 Task: Open Card Event Setup in Board Legal Compliance to Workspace Digital Marketing and add a team member Softage.1@softage.net, a label Red, a checklist Sleep, an attachment from your onedrive, a color Red and finally, add a card description 'Develop and launch new customer referral program' and a comment 'Let us approach this task with a focus on quality over quantity, ensuring that we deliver a high-quality outcome.'. Add a start date 'Jan 01, 1900' with a due date 'Jan 08, 1900'
Action: Mouse moved to (210, 154)
Screenshot: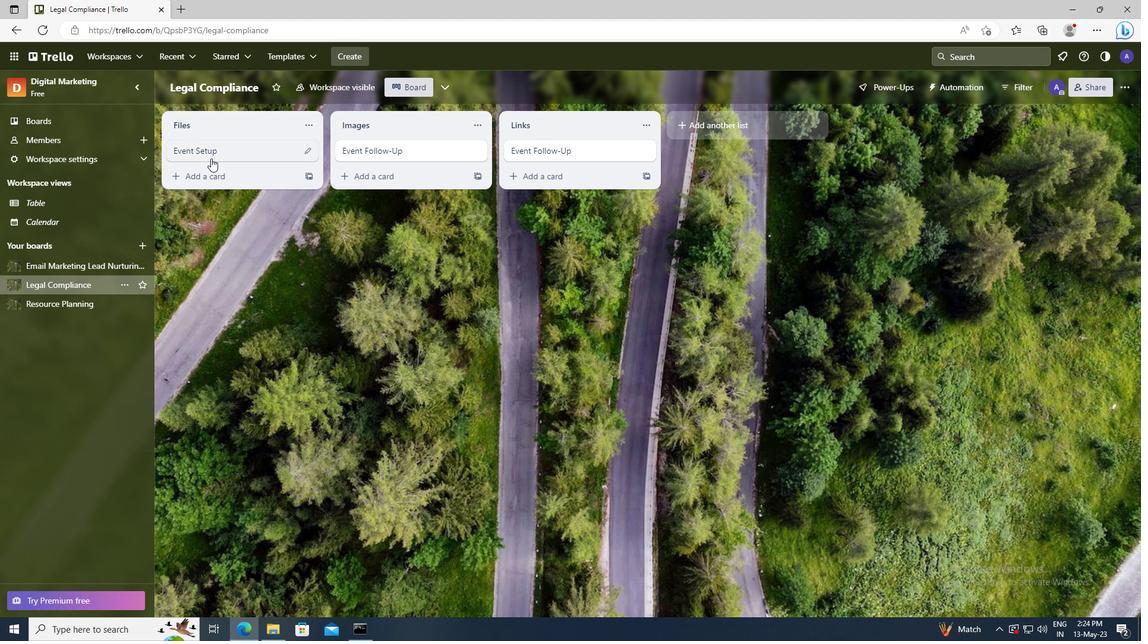 
Action: Mouse pressed left at (210, 154)
Screenshot: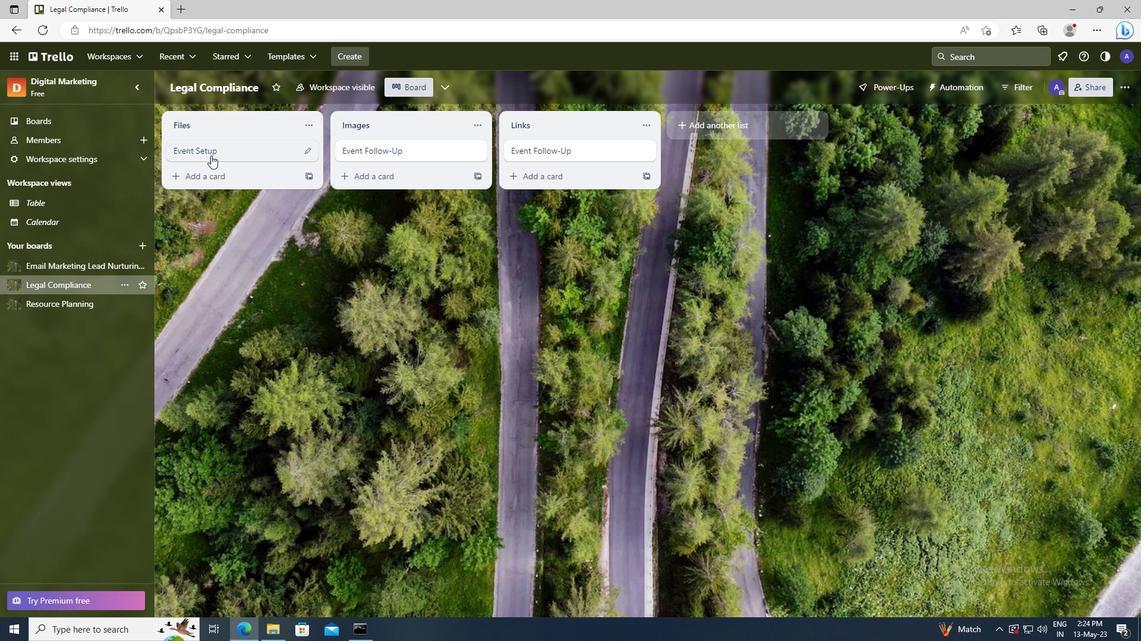 
Action: Mouse moved to (704, 151)
Screenshot: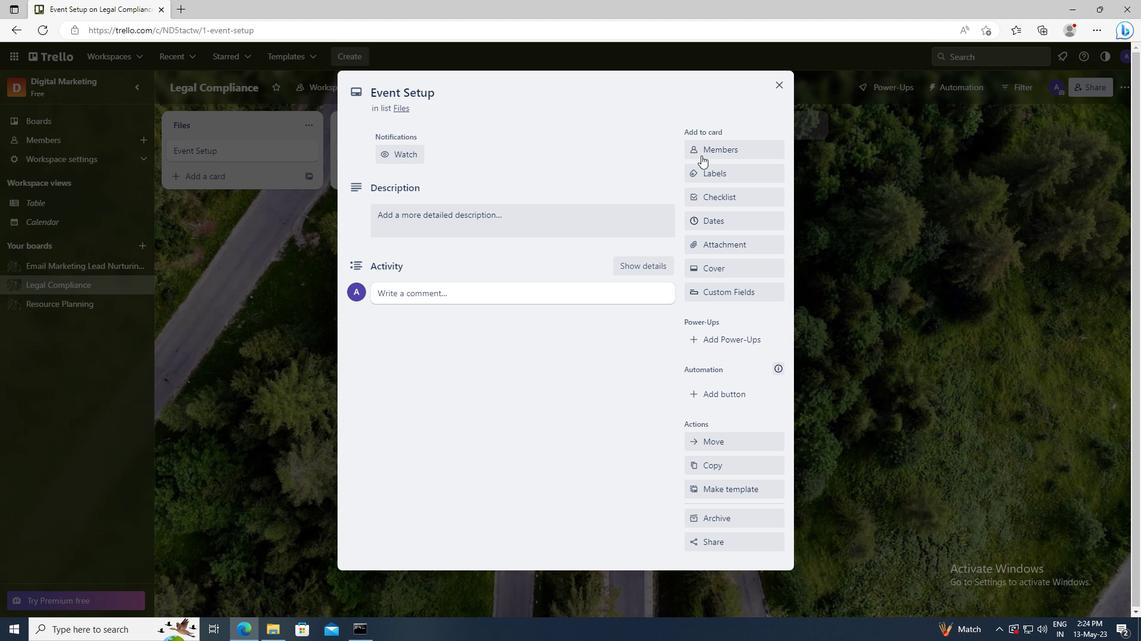 
Action: Mouse pressed left at (704, 151)
Screenshot: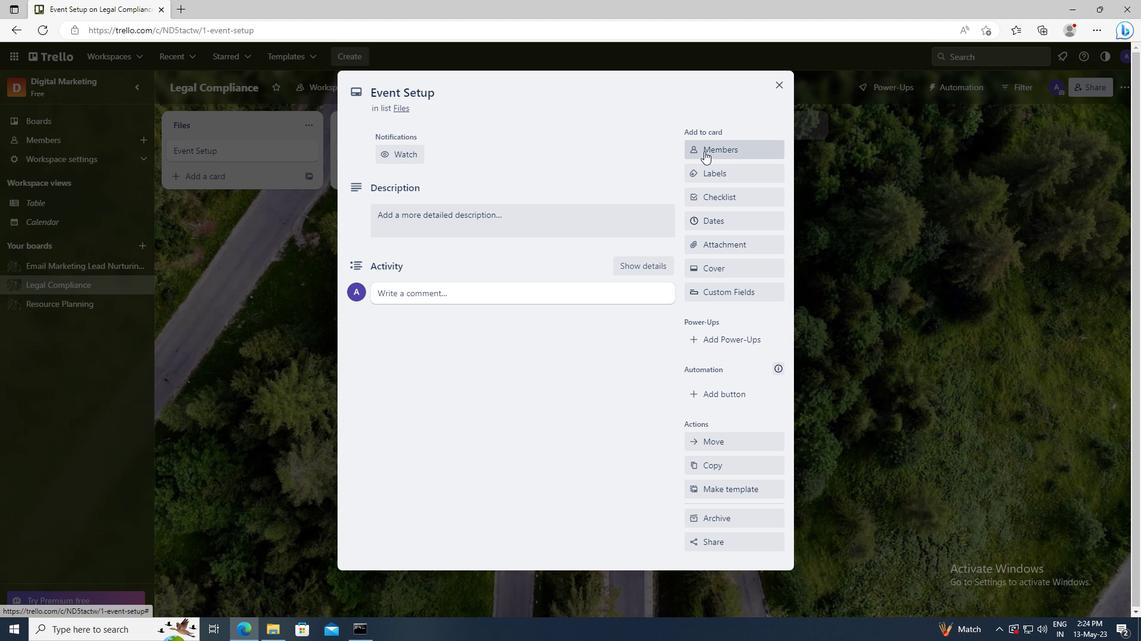 
Action: Mouse moved to (711, 202)
Screenshot: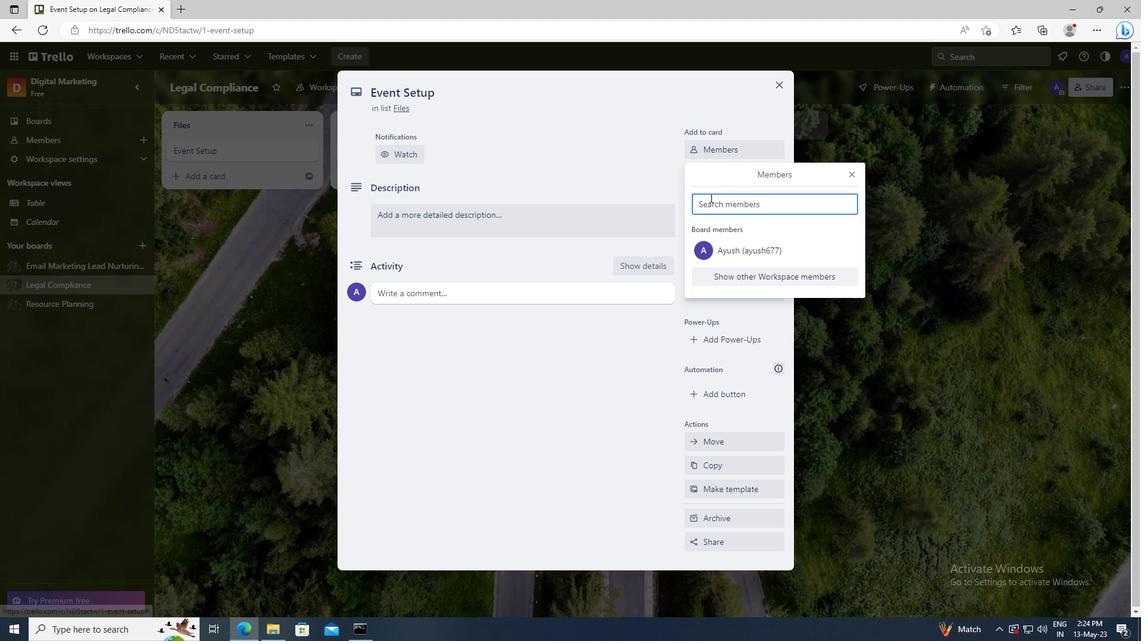 
Action: Mouse pressed left at (711, 202)
Screenshot: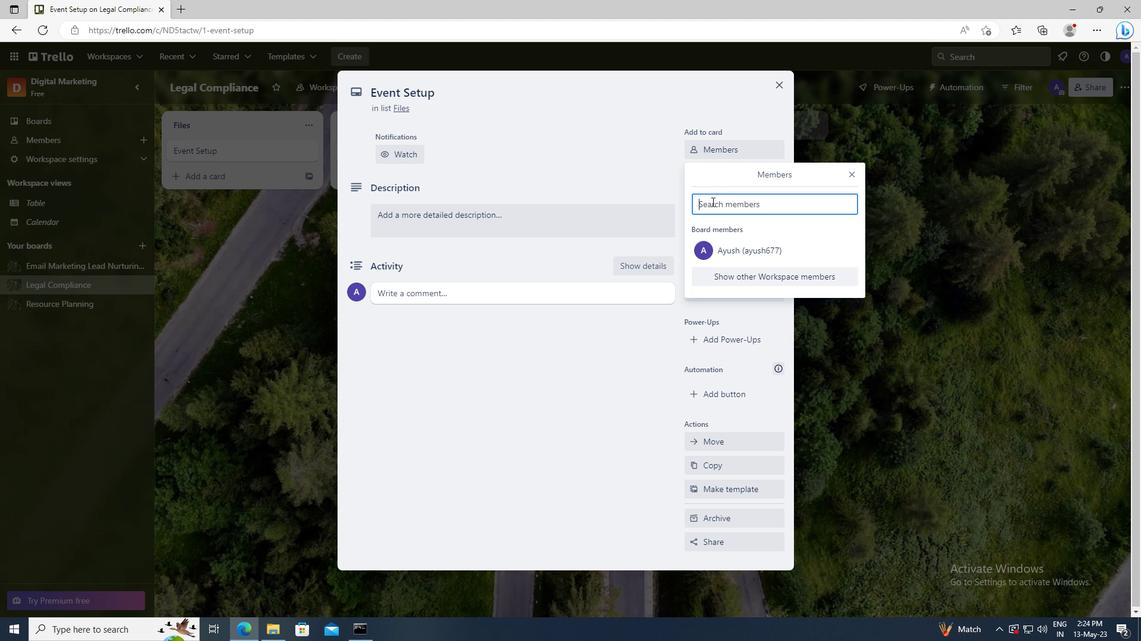 
Action: Key pressed <Key.shift>SOFTAGE.1
Screenshot: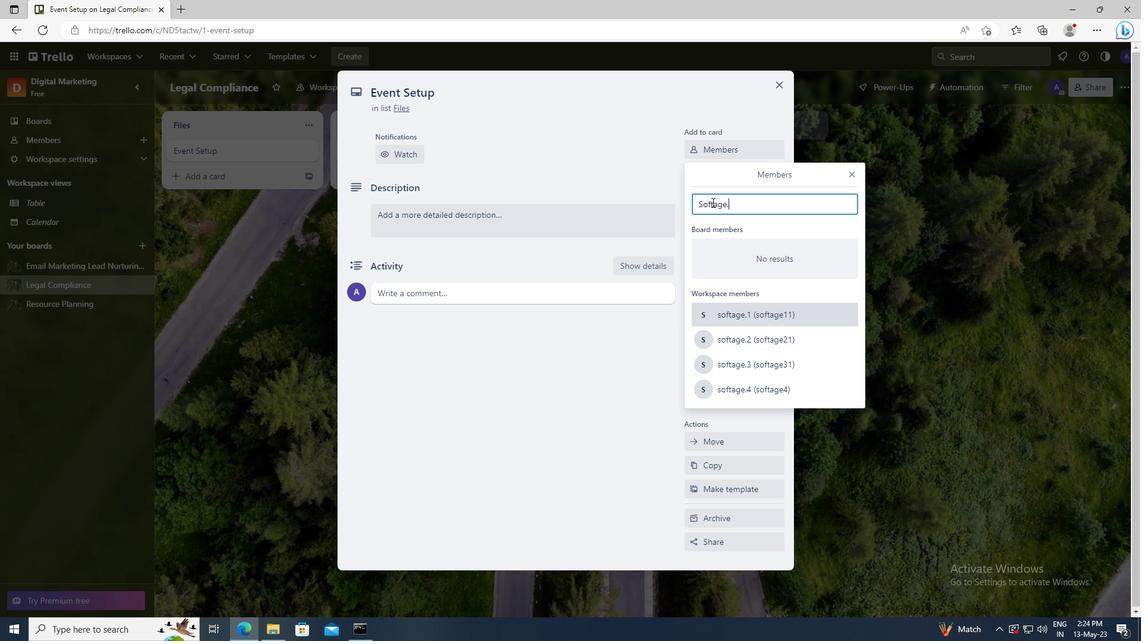 
Action: Mouse moved to (725, 309)
Screenshot: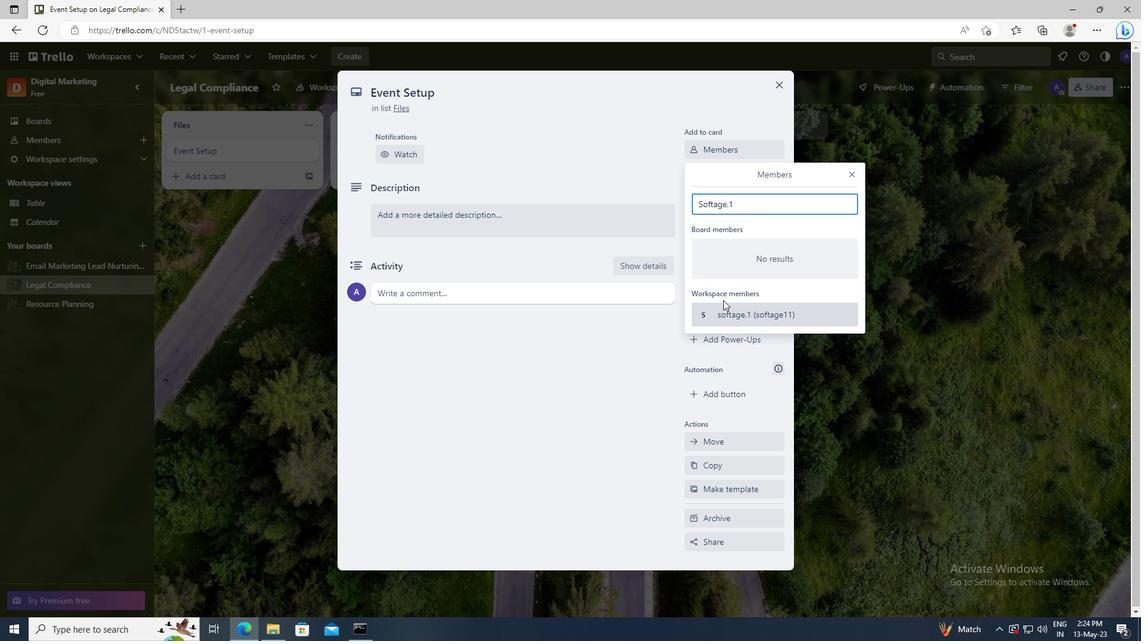 
Action: Mouse pressed left at (725, 309)
Screenshot: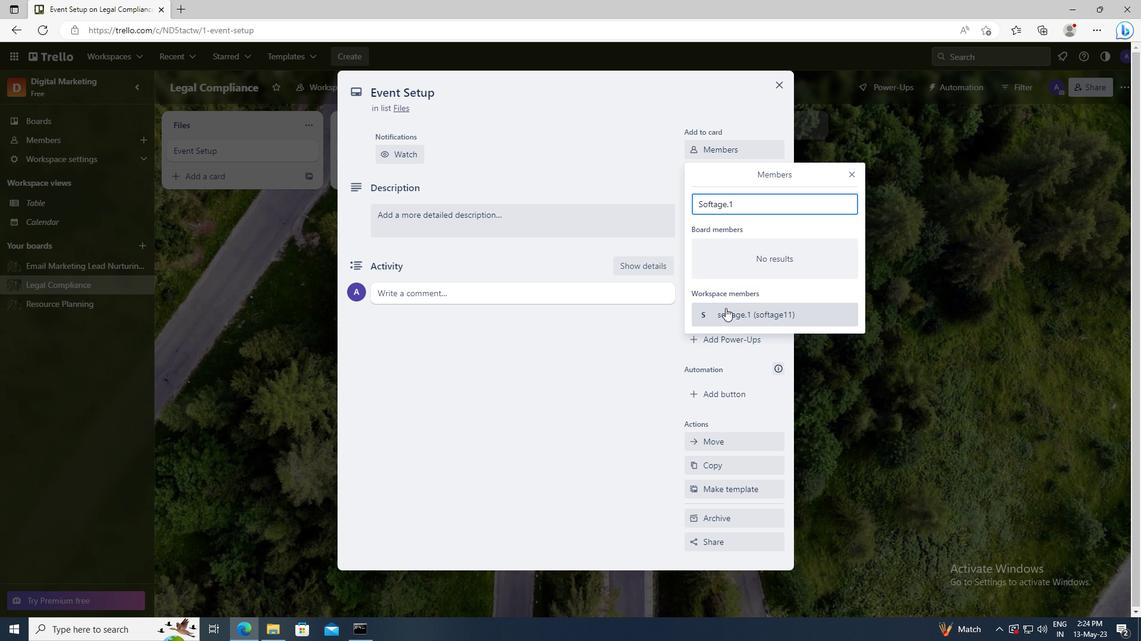 
Action: Mouse moved to (849, 175)
Screenshot: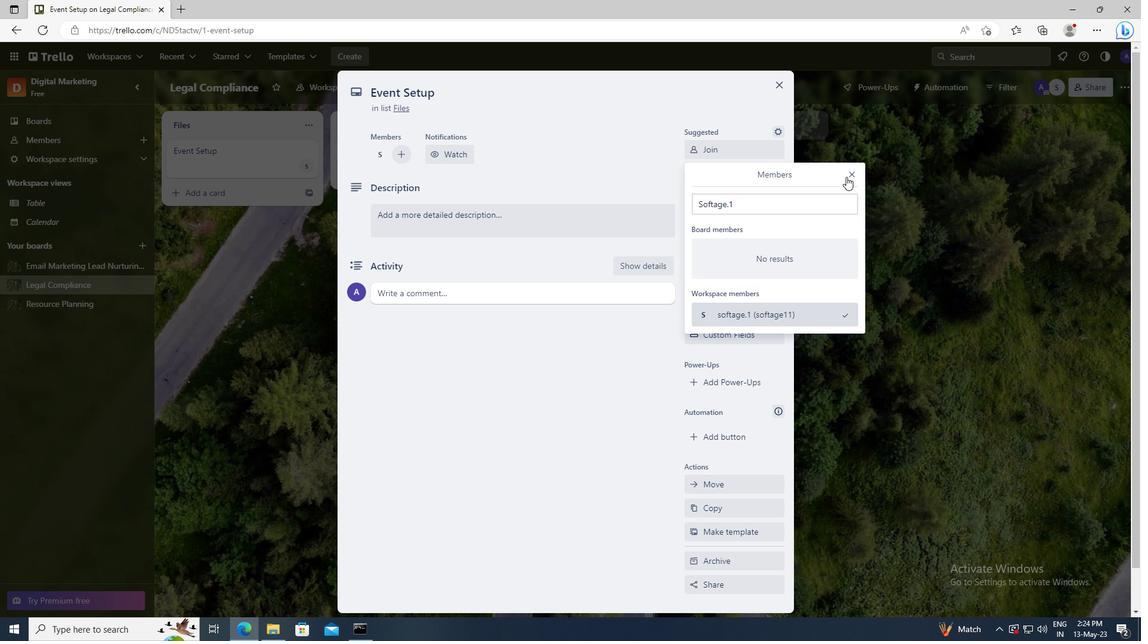
Action: Mouse pressed left at (849, 175)
Screenshot: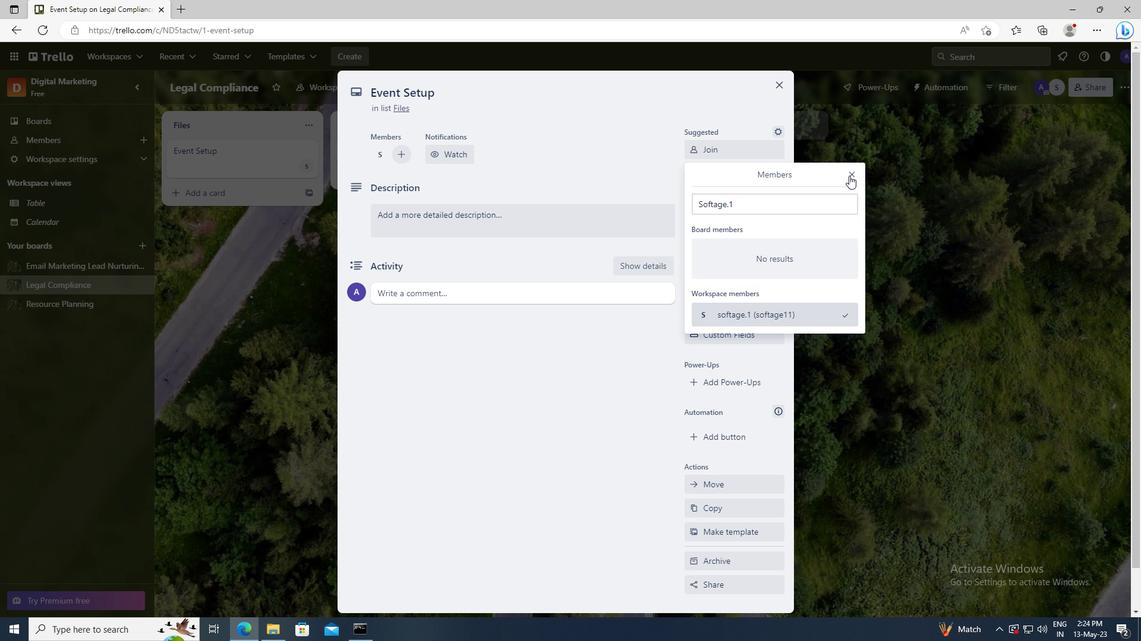 
Action: Mouse moved to (725, 216)
Screenshot: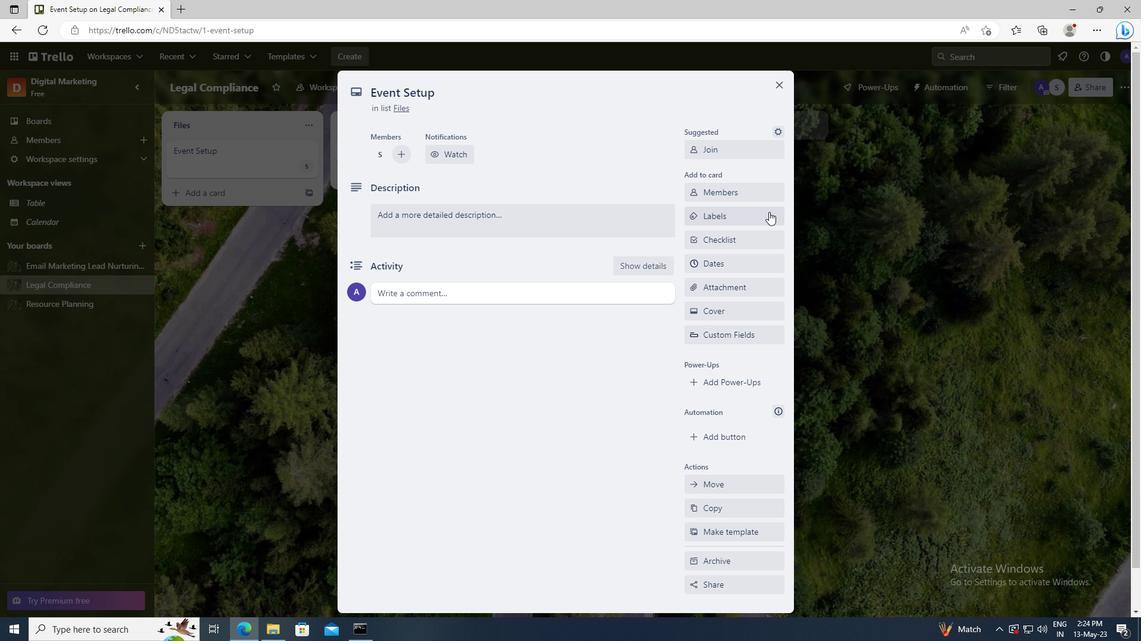
Action: Mouse pressed left at (725, 216)
Screenshot: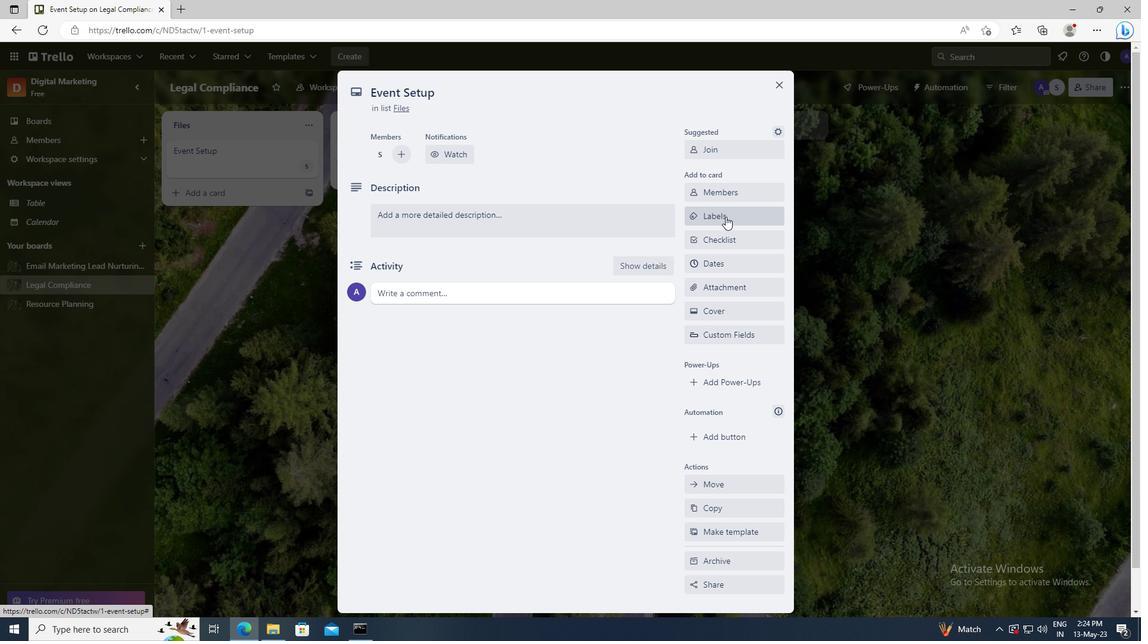 
Action: Mouse moved to (776, 445)
Screenshot: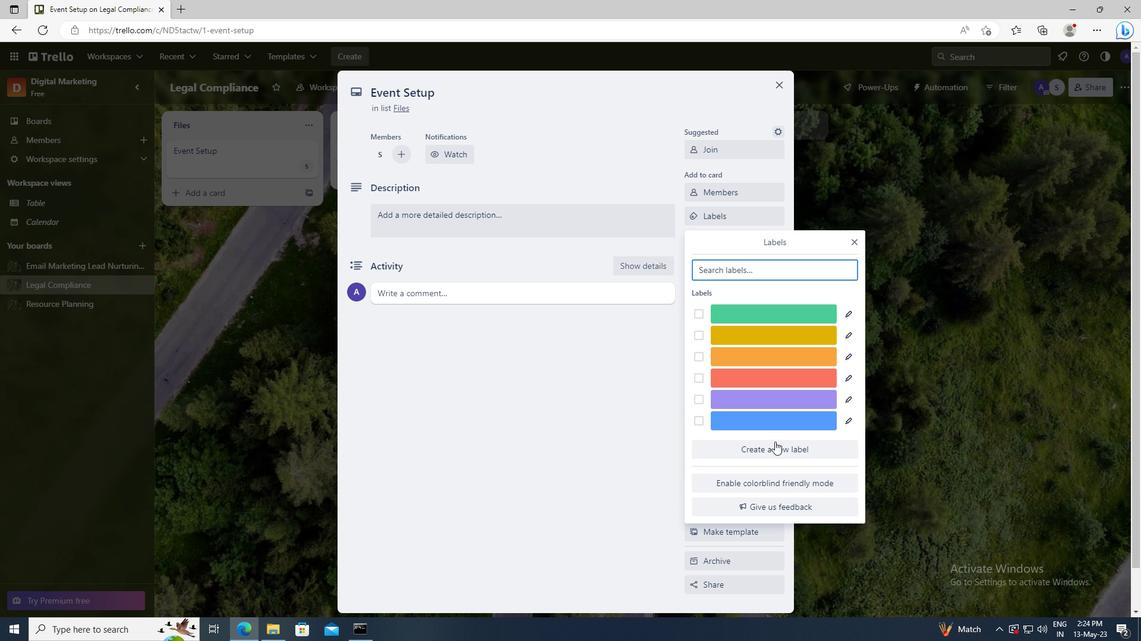 
Action: Mouse pressed left at (776, 445)
Screenshot: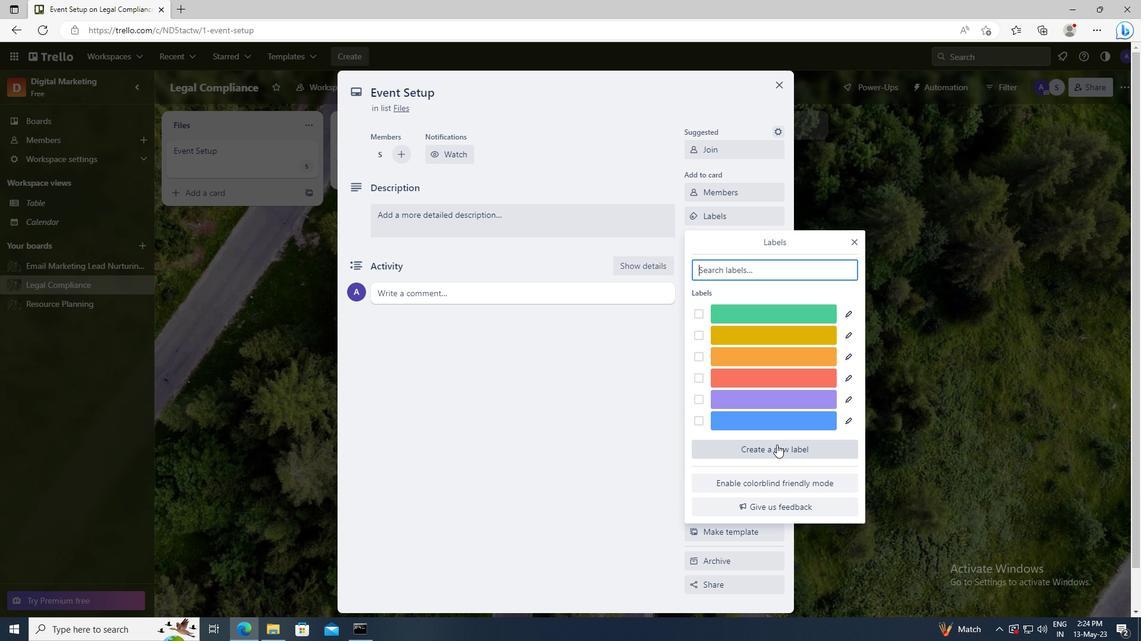 
Action: Mouse moved to (808, 413)
Screenshot: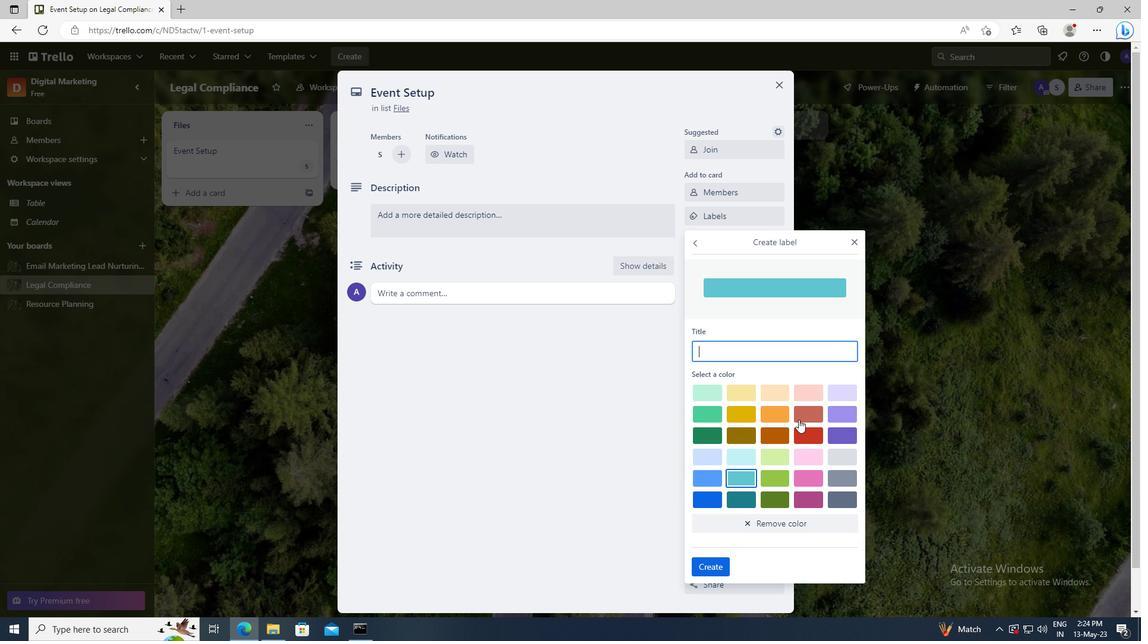 
Action: Mouse pressed left at (808, 413)
Screenshot: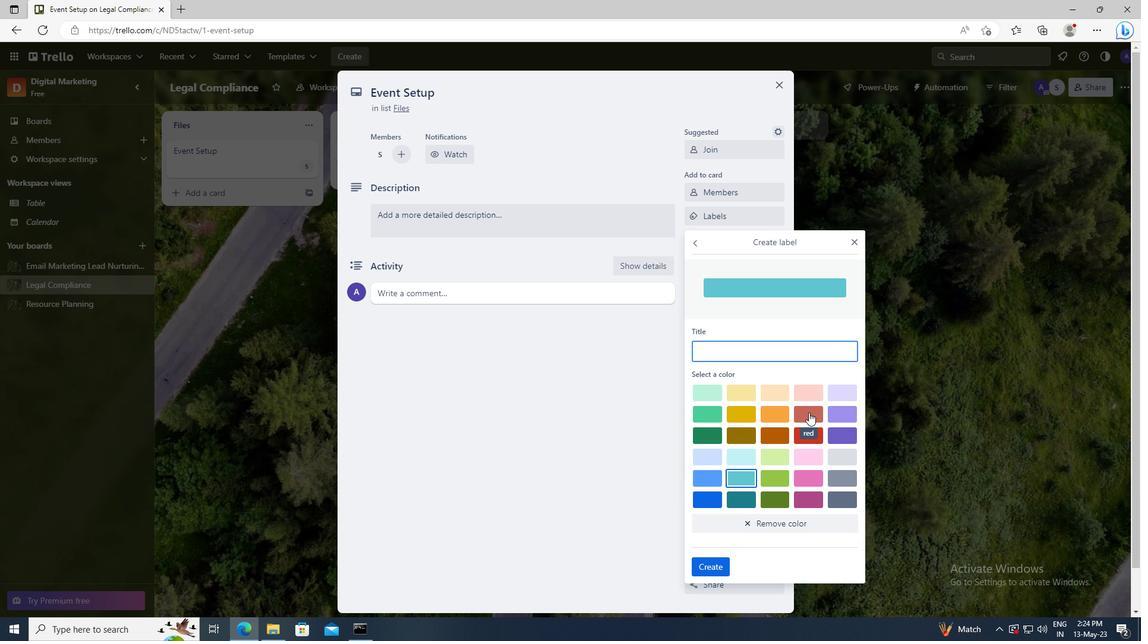 
Action: Mouse moved to (714, 566)
Screenshot: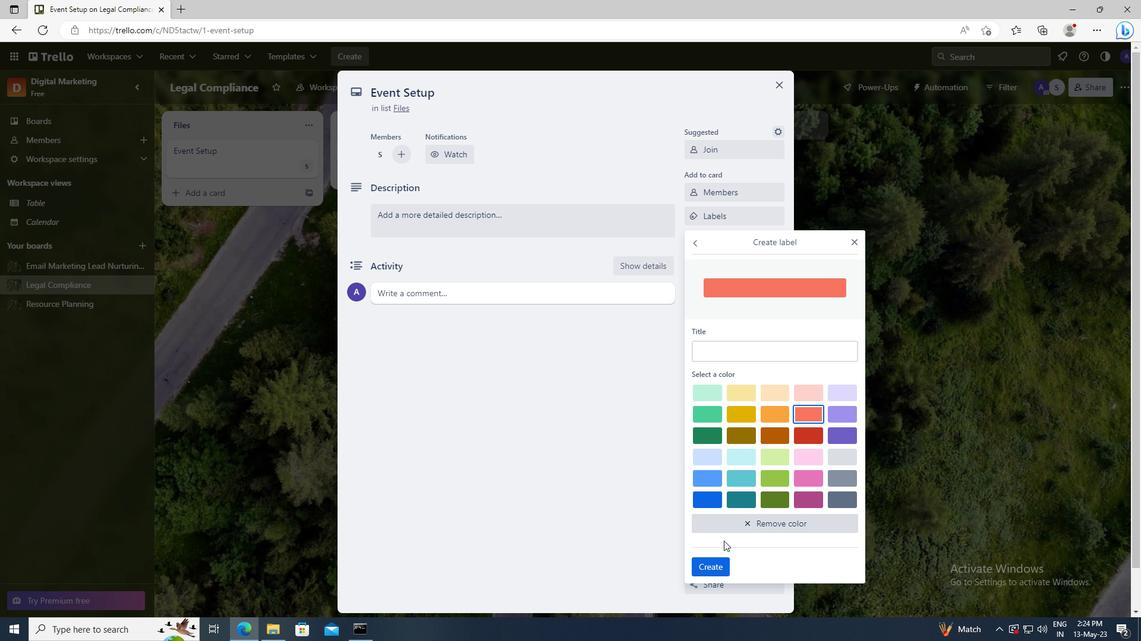 
Action: Mouse pressed left at (714, 566)
Screenshot: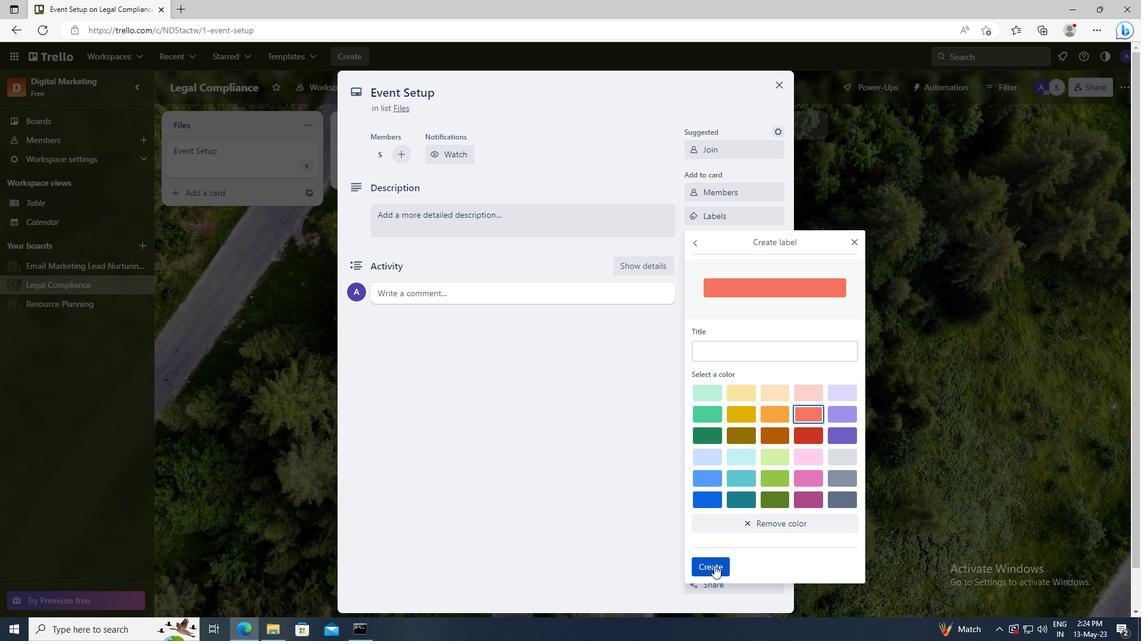 
Action: Mouse moved to (852, 241)
Screenshot: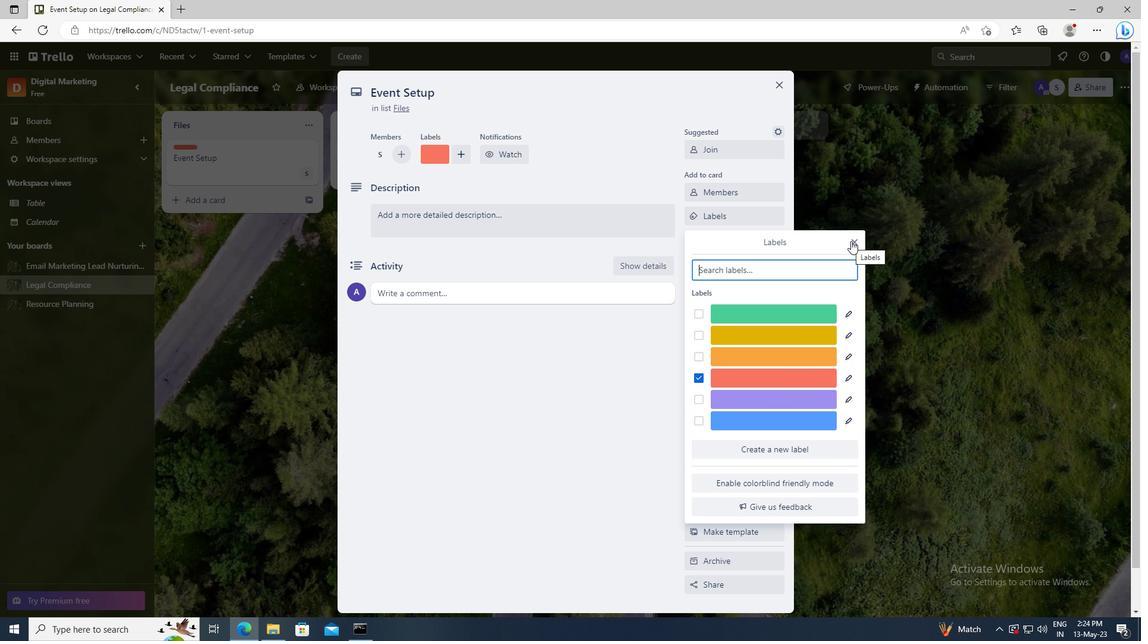 
Action: Mouse pressed left at (852, 241)
Screenshot: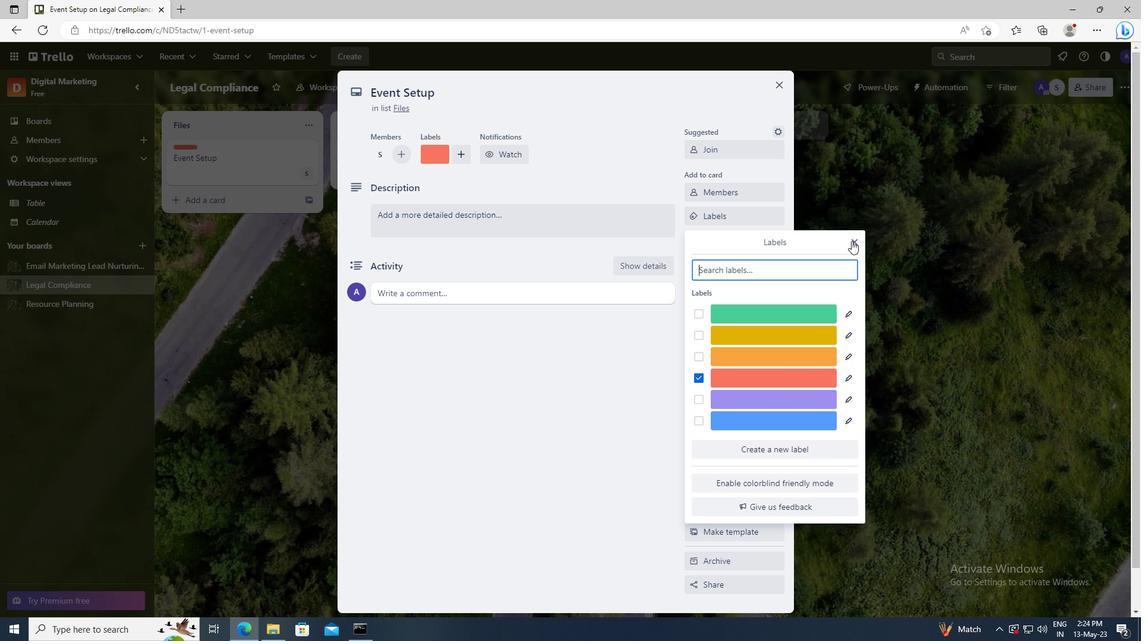 
Action: Mouse moved to (746, 237)
Screenshot: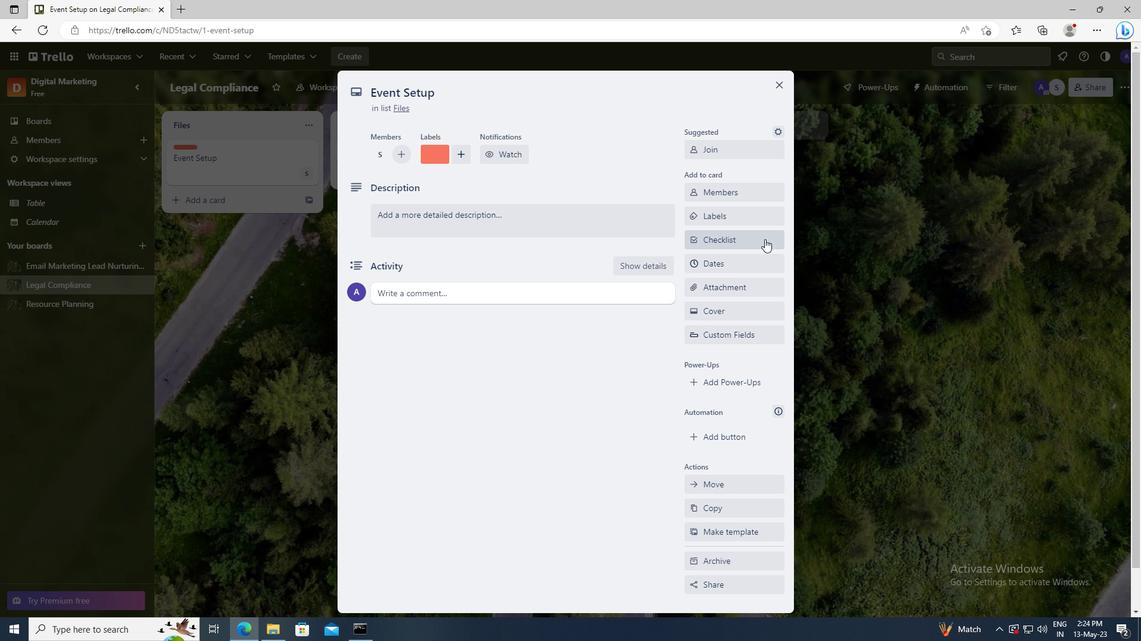 
Action: Mouse pressed left at (746, 237)
Screenshot: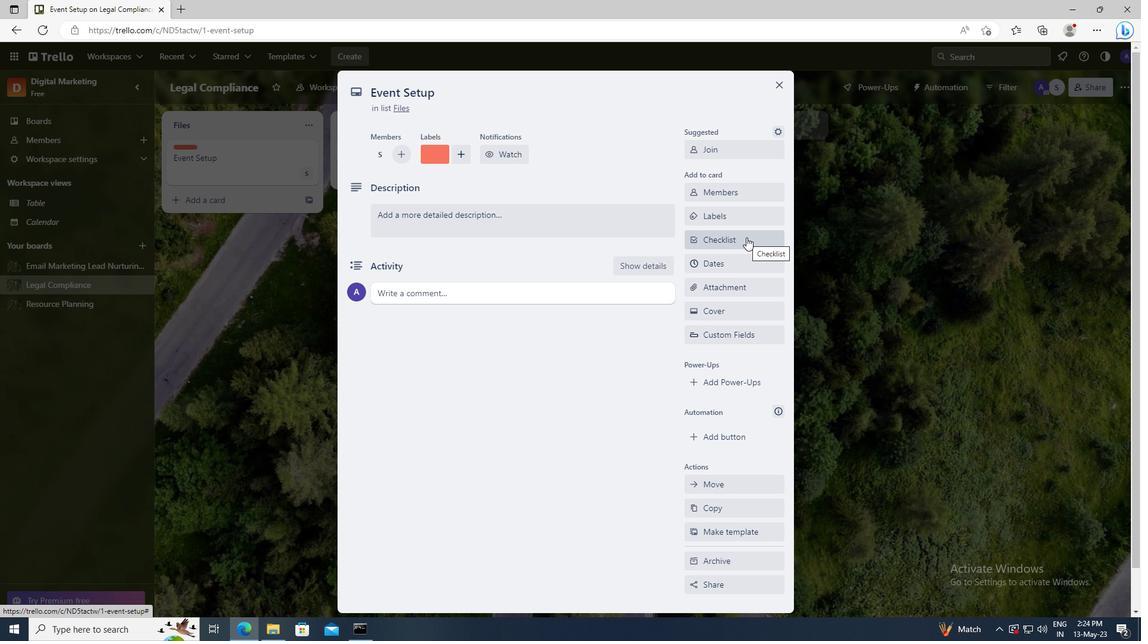 
Action: Key pressed <Key.shift>SLEEP
Screenshot: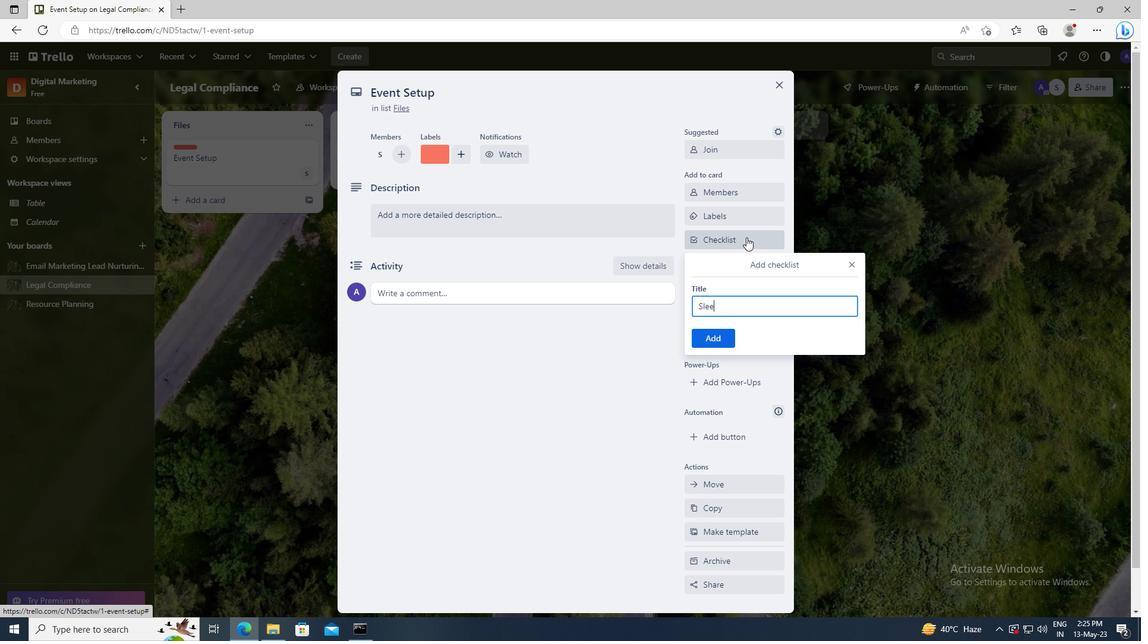 
Action: Mouse moved to (726, 331)
Screenshot: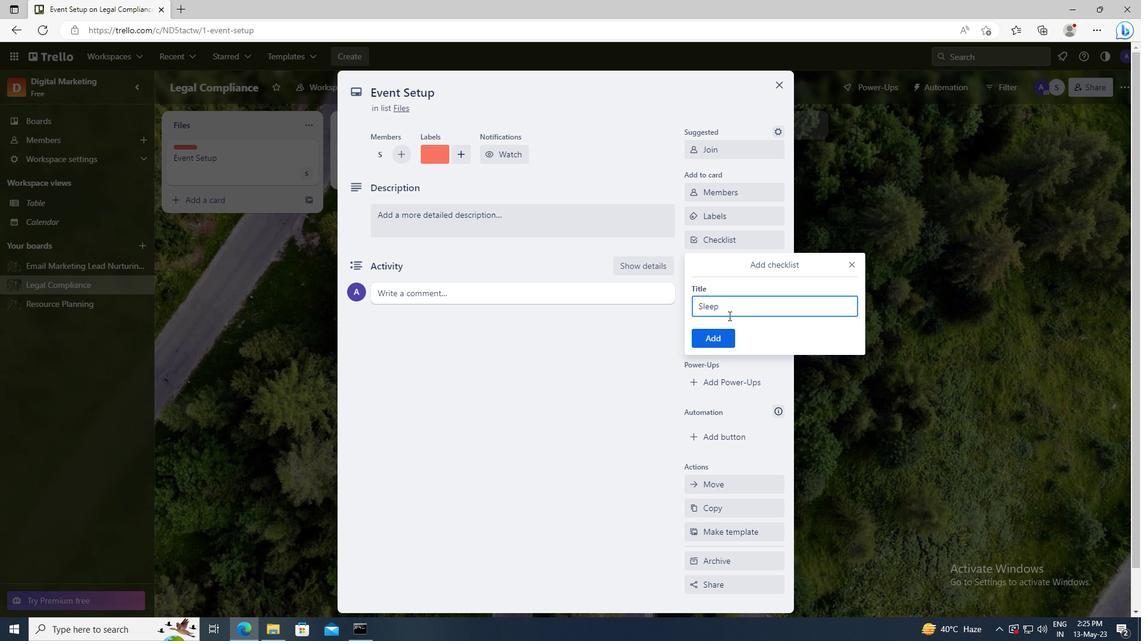 
Action: Mouse pressed left at (726, 331)
Screenshot: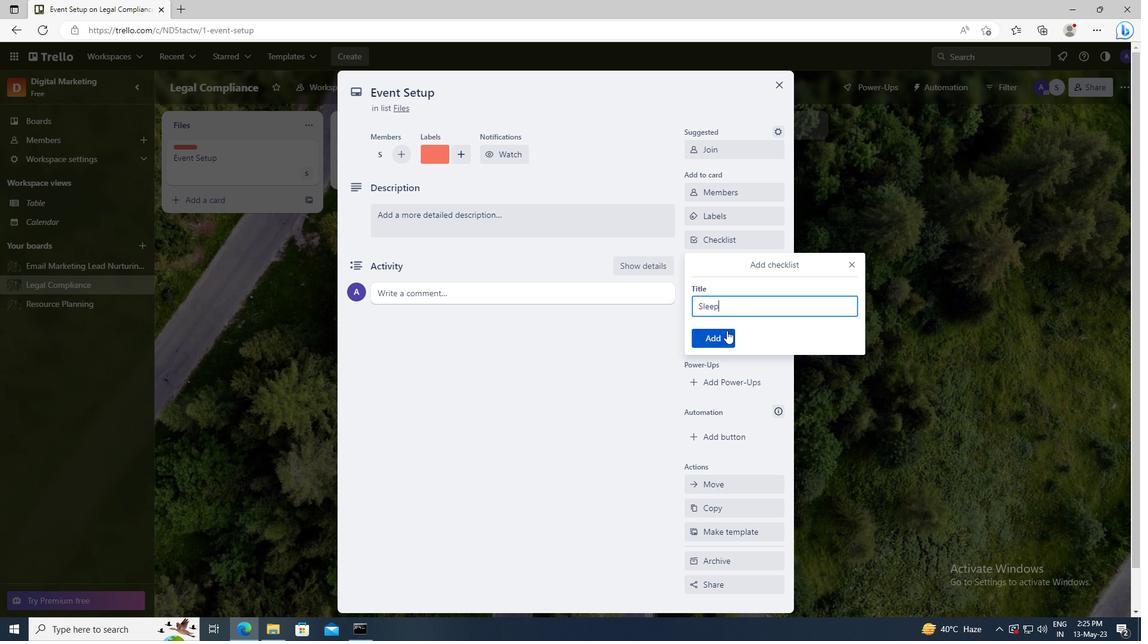 
Action: Mouse moved to (724, 292)
Screenshot: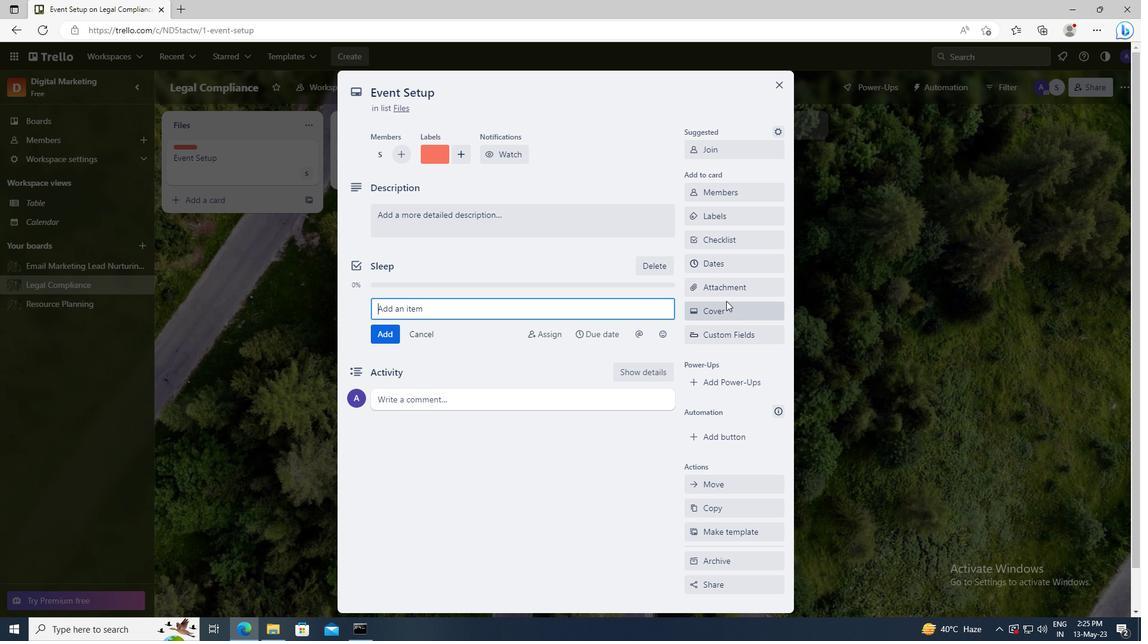 
Action: Mouse pressed left at (724, 292)
Screenshot: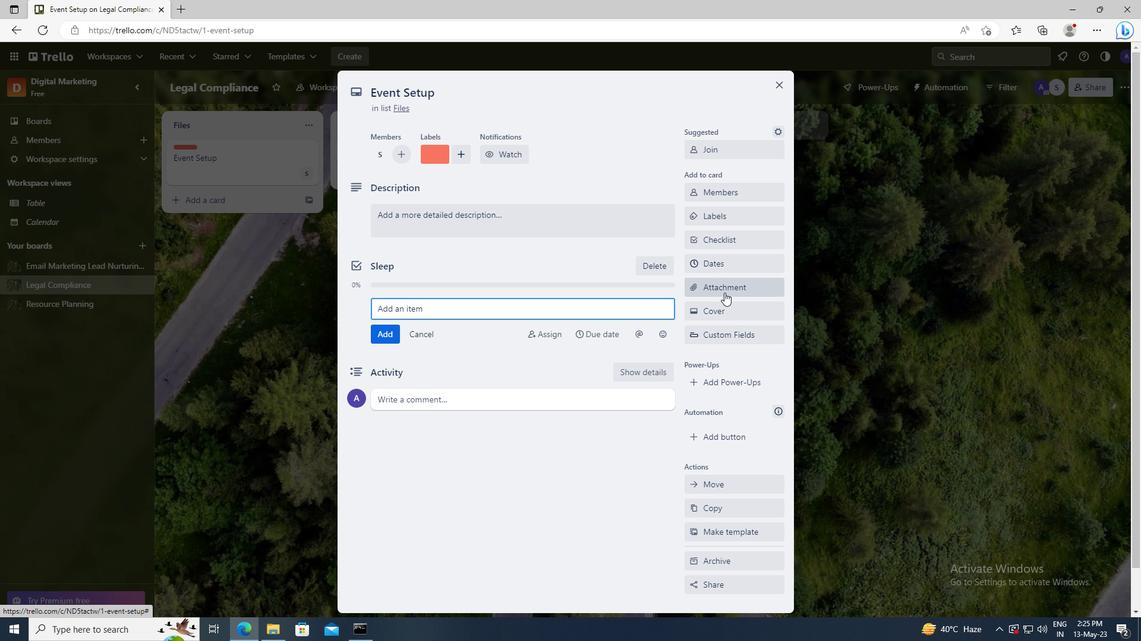 
Action: Mouse moved to (720, 434)
Screenshot: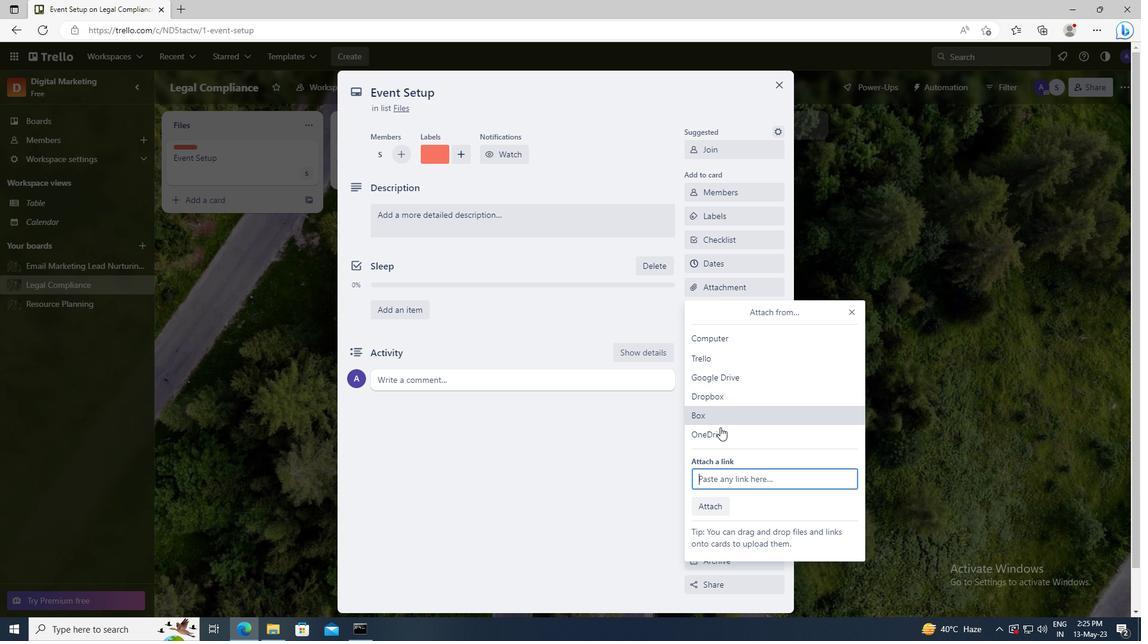 
Action: Mouse pressed left at (720, 434)
Screenshot: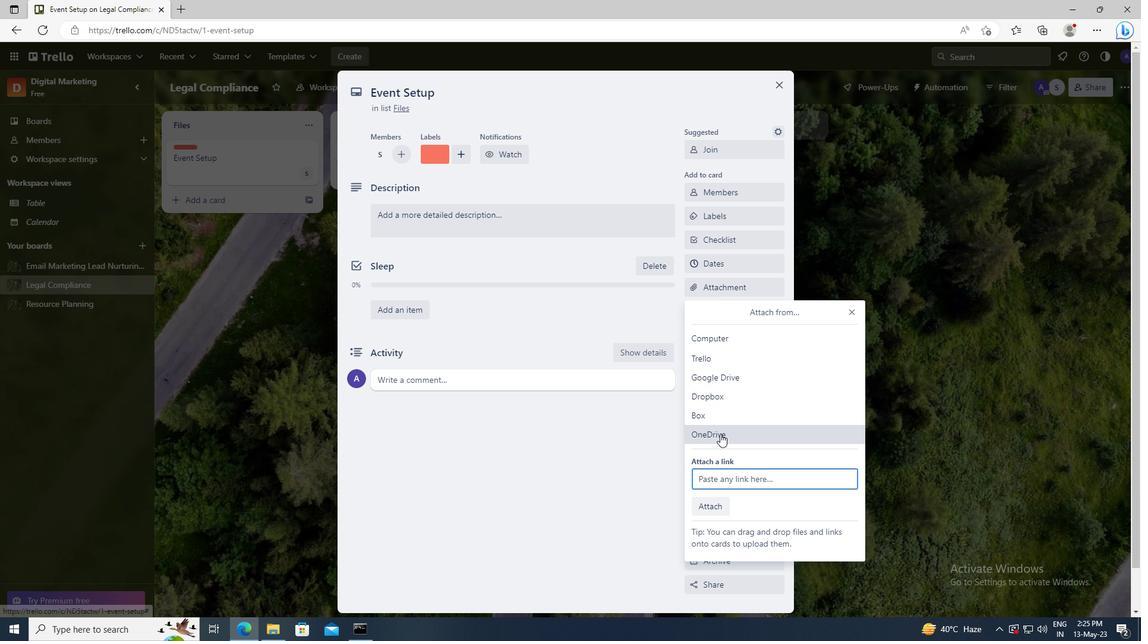 
Action: Mouse moved to (439, 235)
Screenshot: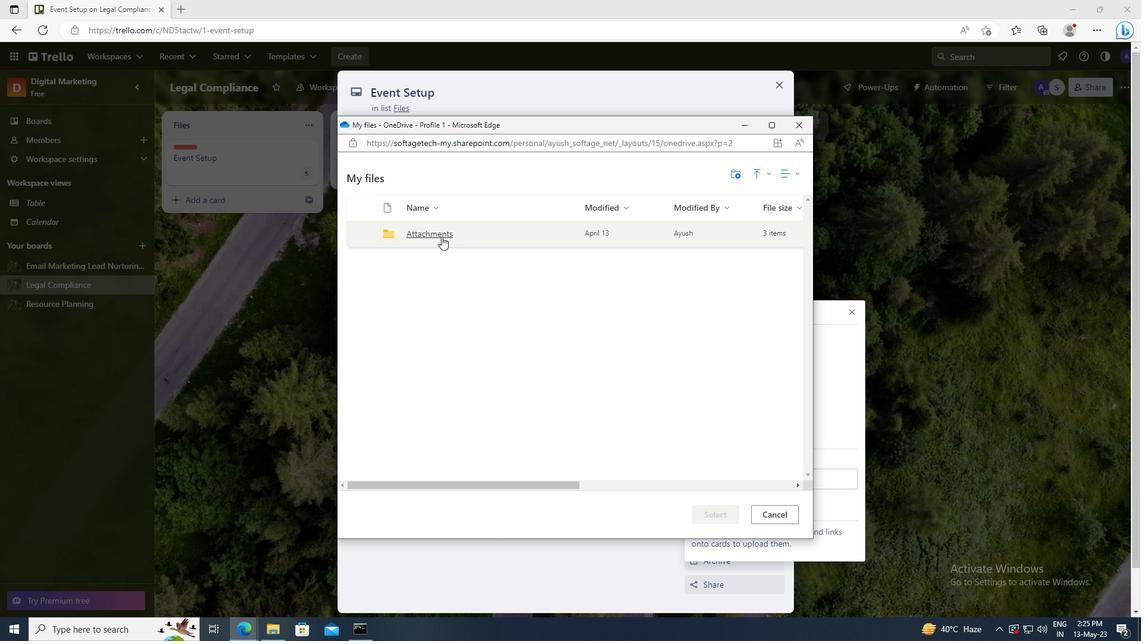 
Action: Mouse pressed left at (439, 235)
Screenshot: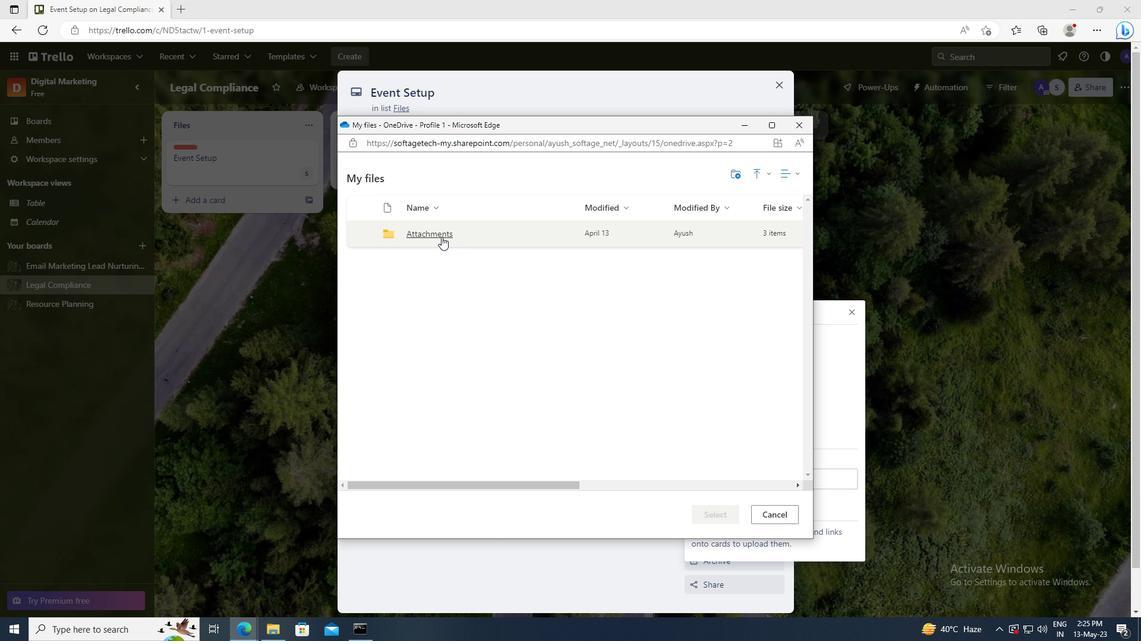 
Action: Mouse moved to (363, 235)
Screenshot: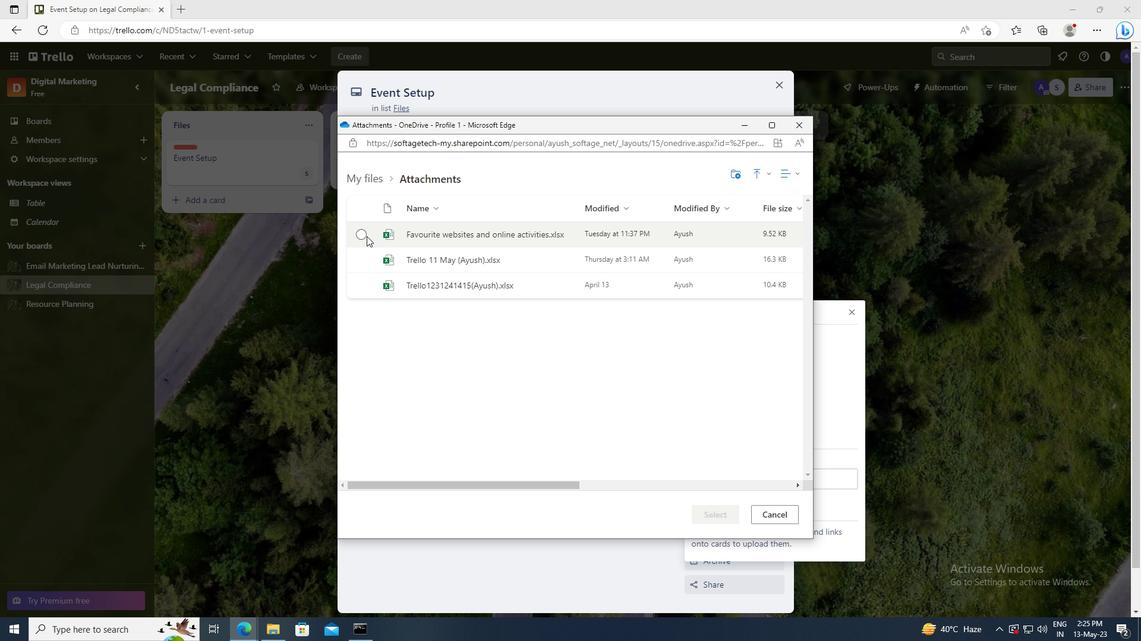
Action: Mouse pressed left at (363, 235)
Screenshot: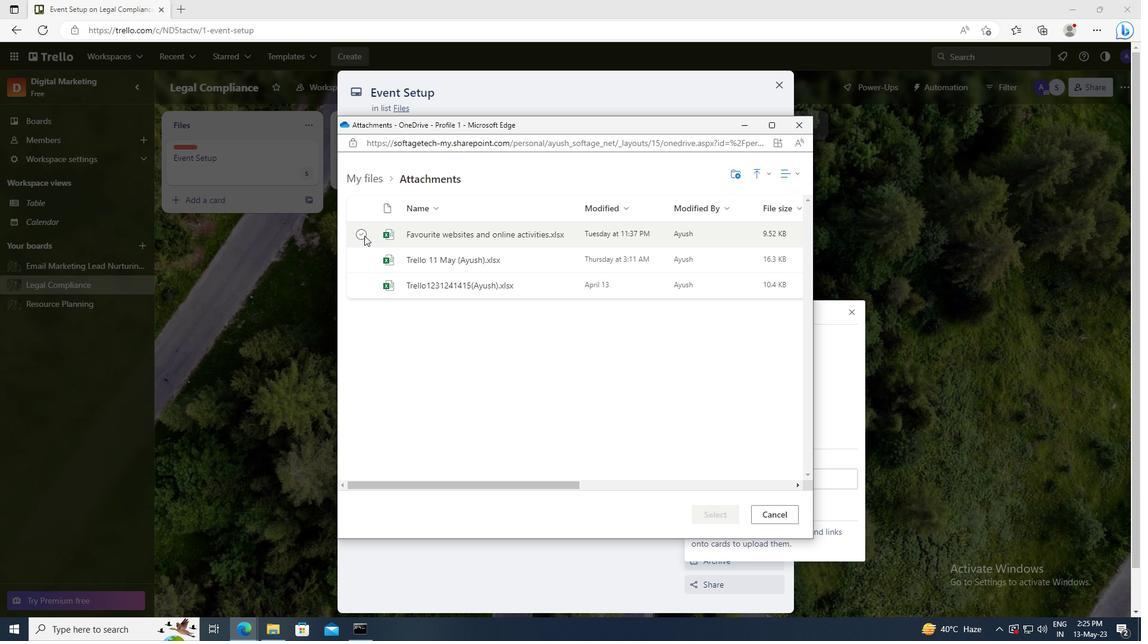 
Action: Mouse moved to (710, 517)
Screenshot: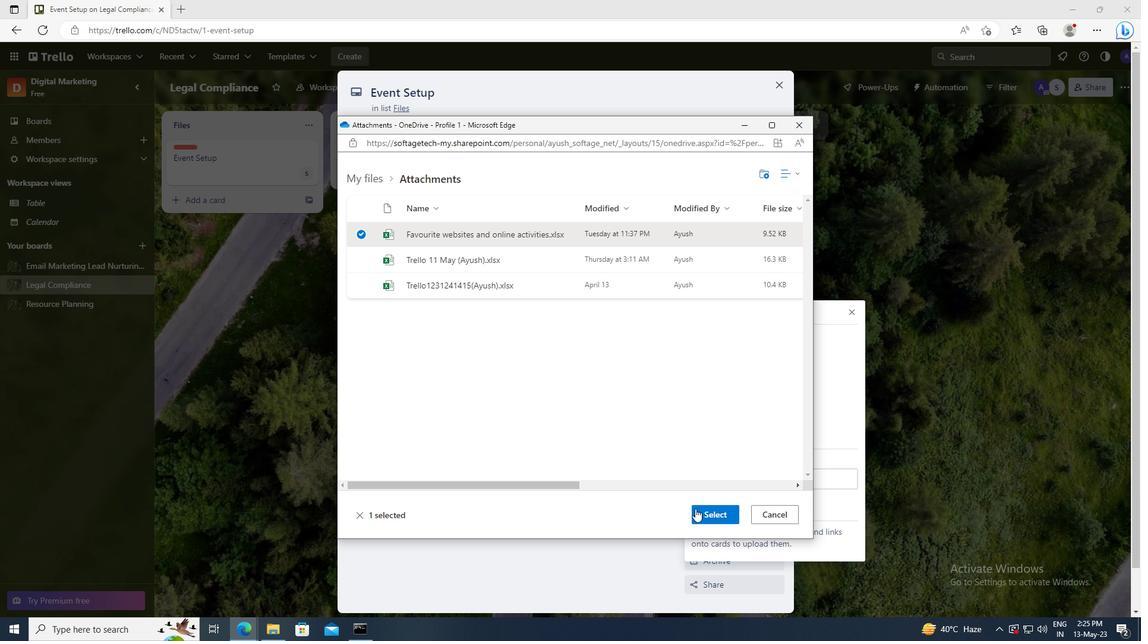 
Action: Mouse pressed left at (710, 517)
Screenshot: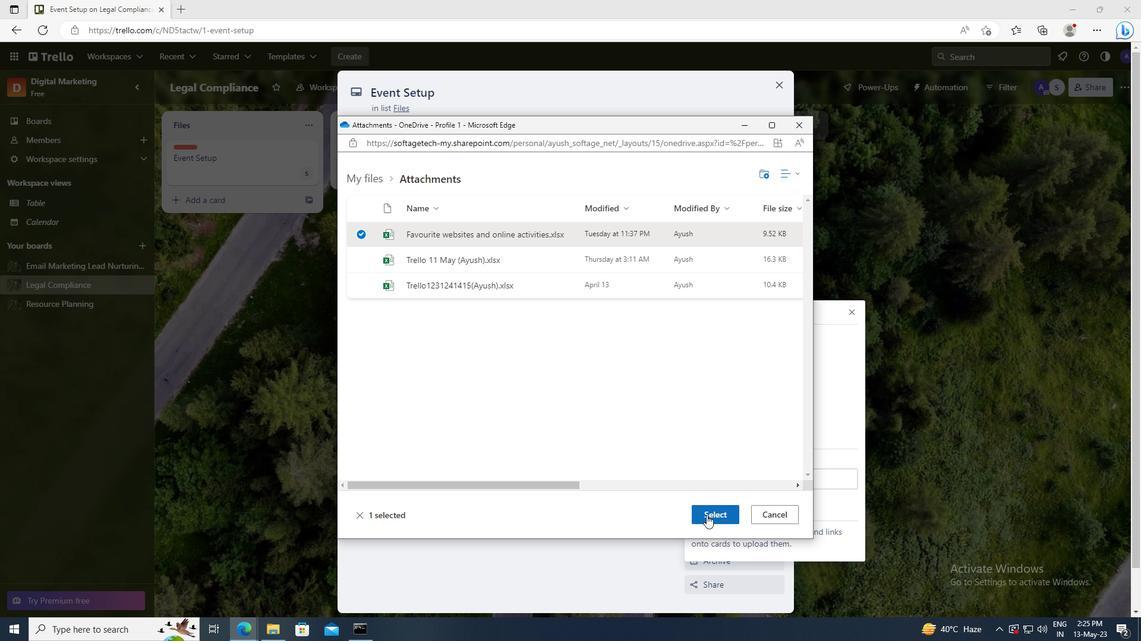 
Action: Mouse moved to (720, 314)
Screenshot: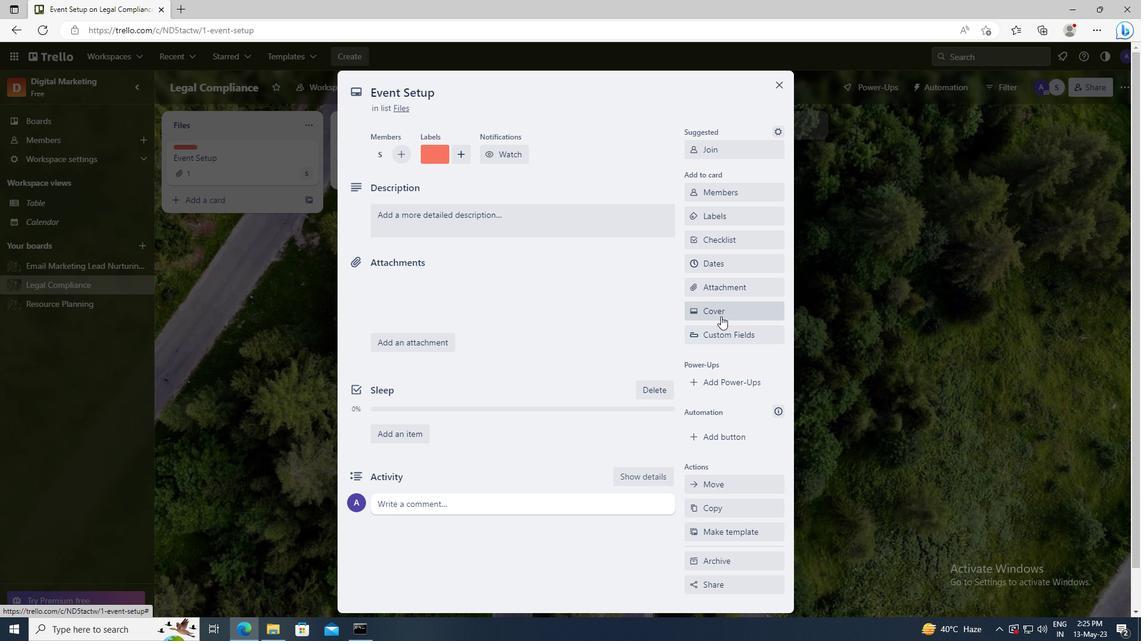 
Action: Mouse pressed left at (720, 314)
Screenshot: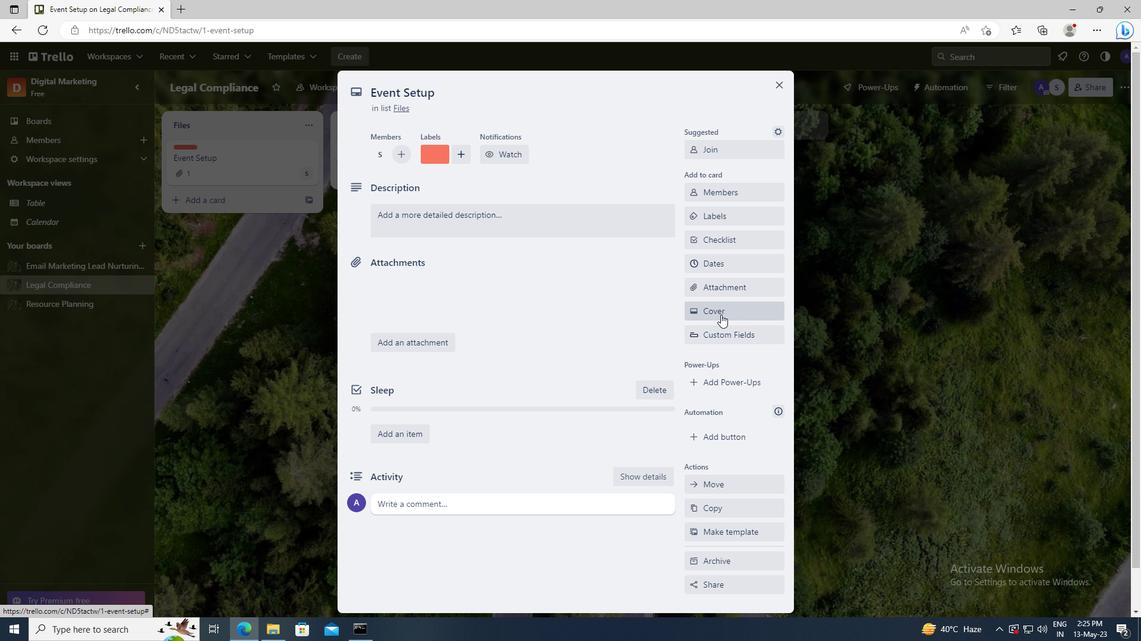 
Action: Mouse moved to (809, 377)
Screenshot: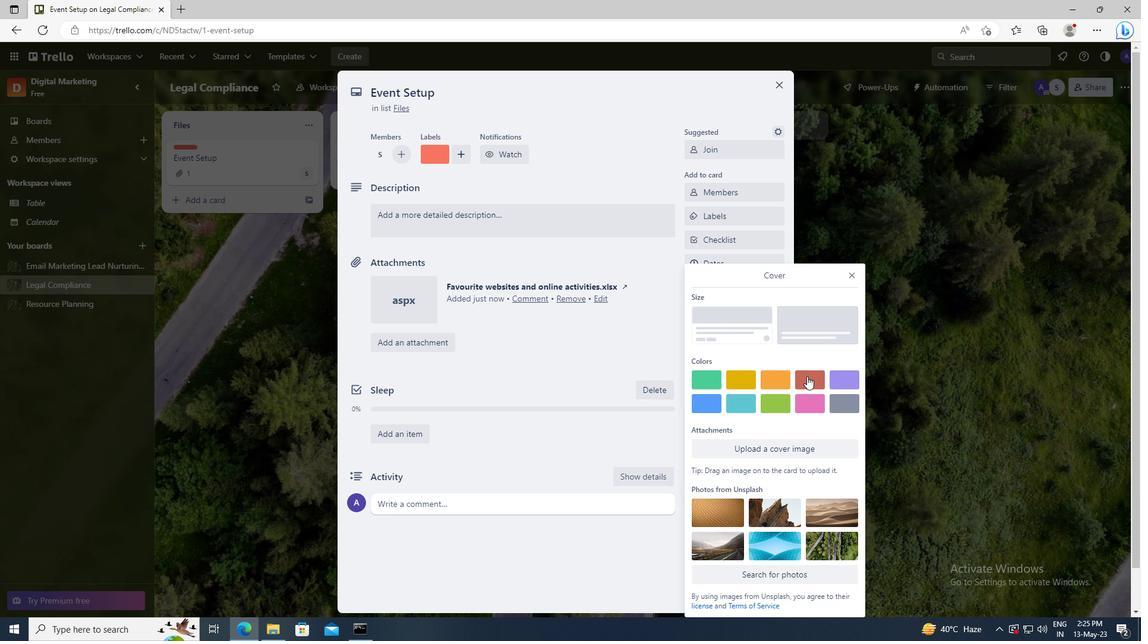 
Action: Mouse pressed left at (809, 377)
Screenshot: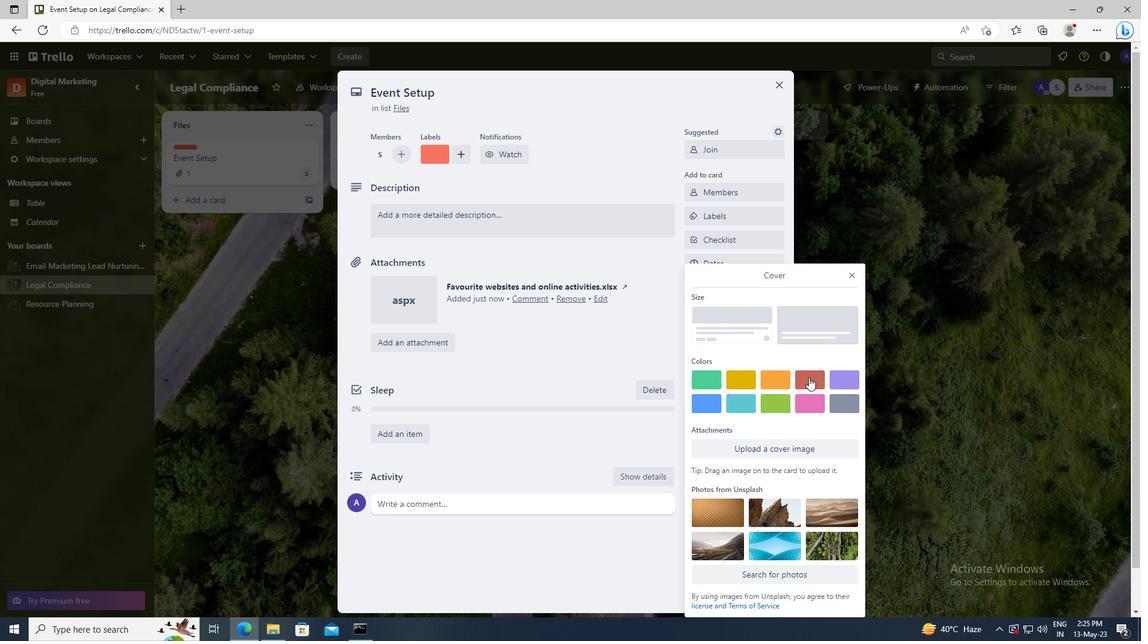 
Action: Mouse moved to (852, 256)
Screenshot: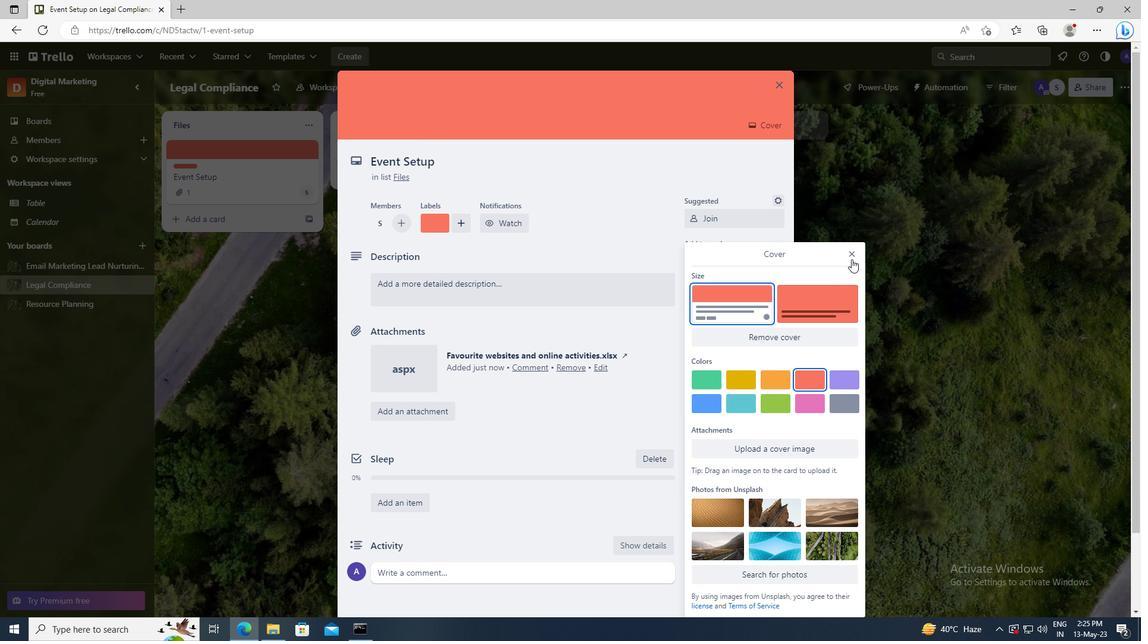 
Action: Mouse pressed left at (852, 256)
Screenshot: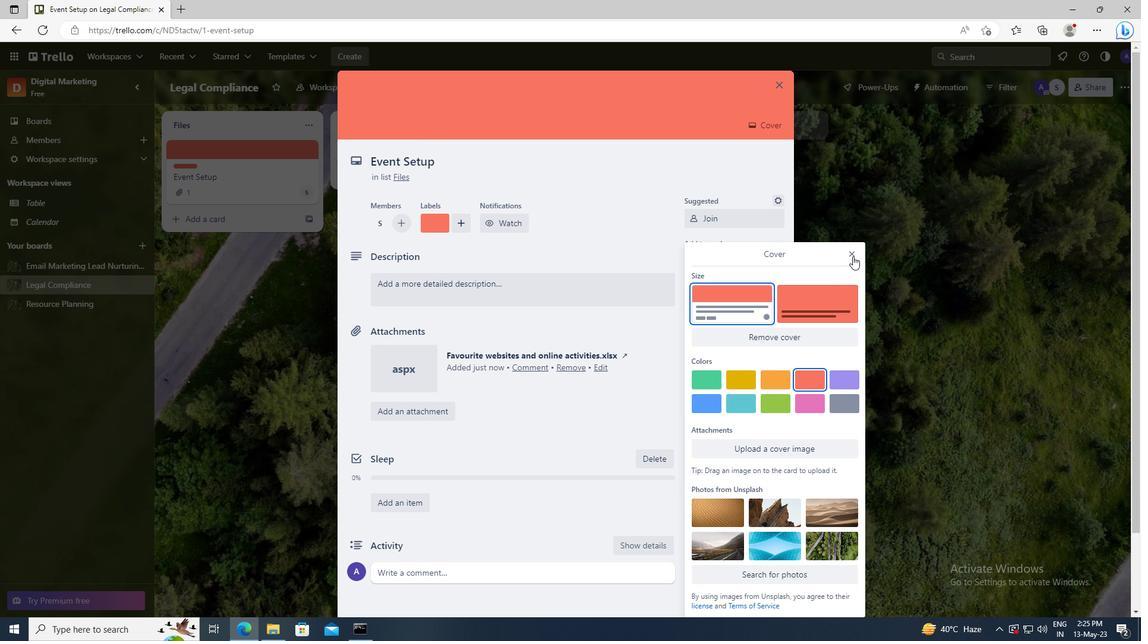 
Action: Mouse moved to (552, 292)
Screenshot: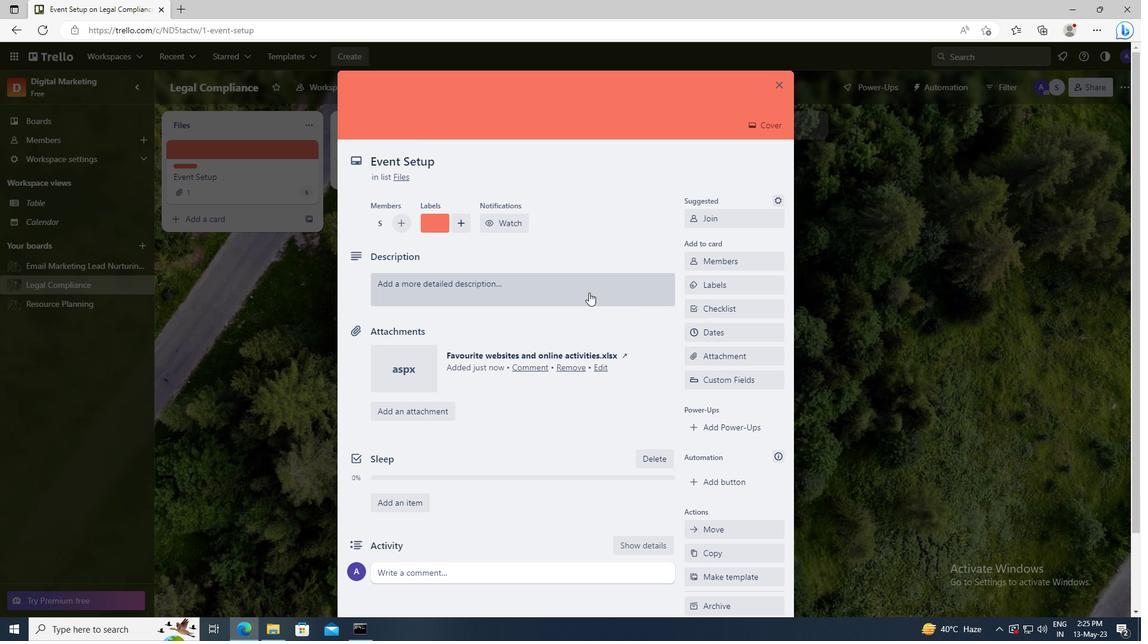 
Action: Mouse pressed left at (552, 292)
Screenshot: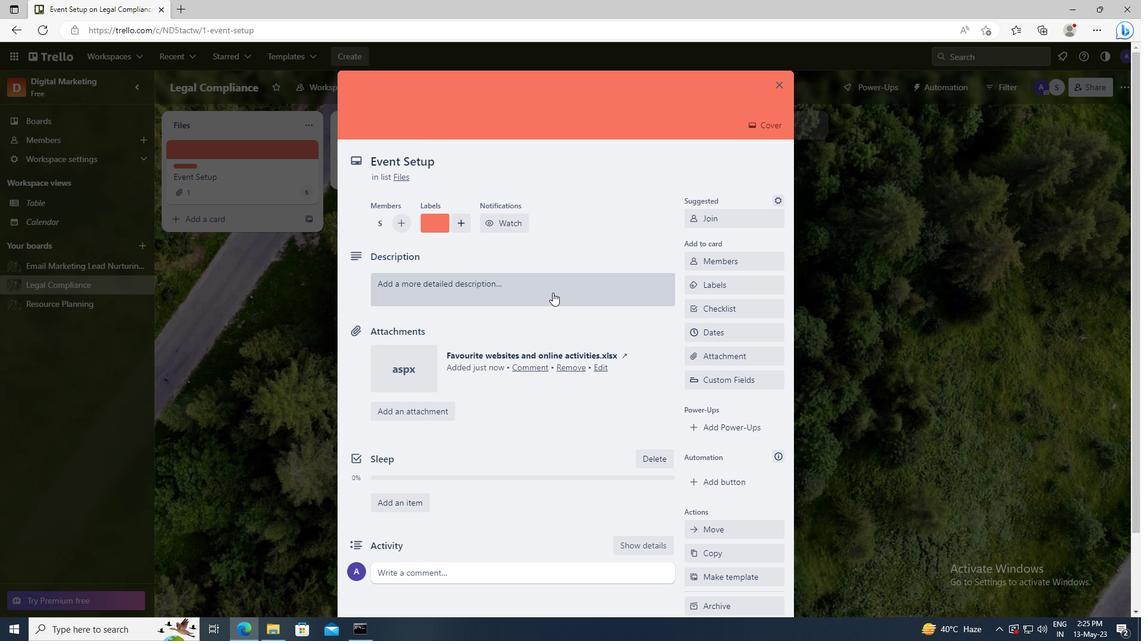 
Action: Key pressed <Key.shift>DEVELOP<Key.space>AND<Key.space>LAUNCH<Key.space>NEW<Key.space>CUSTOMER<Key.space>REFERRAL<Key.space>PROGRAM
Screenshot: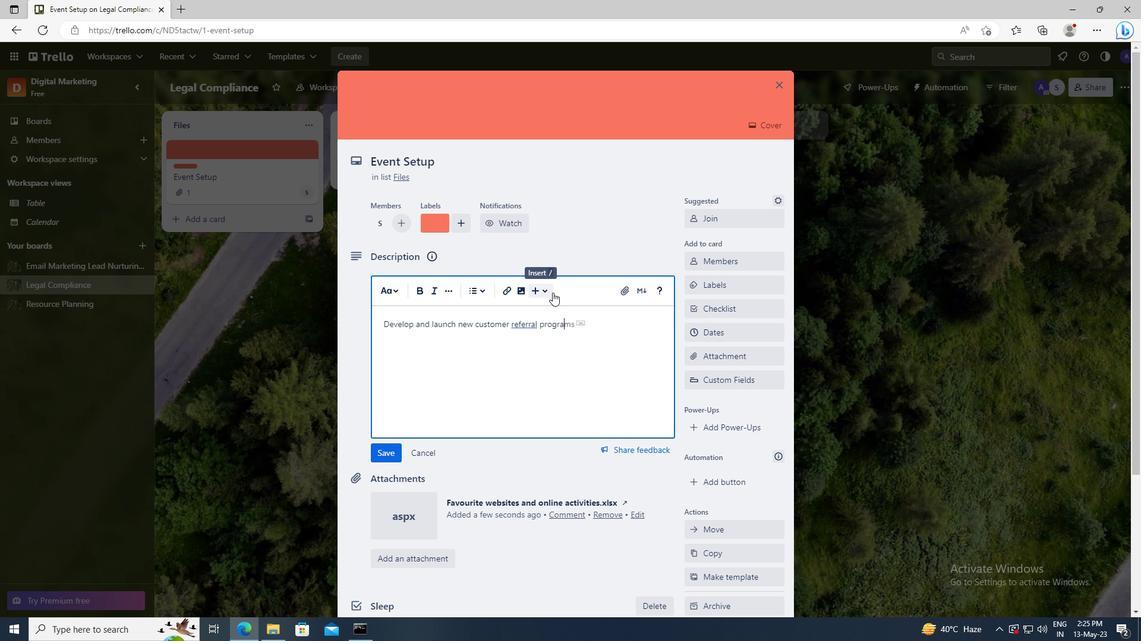 
Action: Mouse scrolled (552, 292) with delta (0, 0)
Screenshot: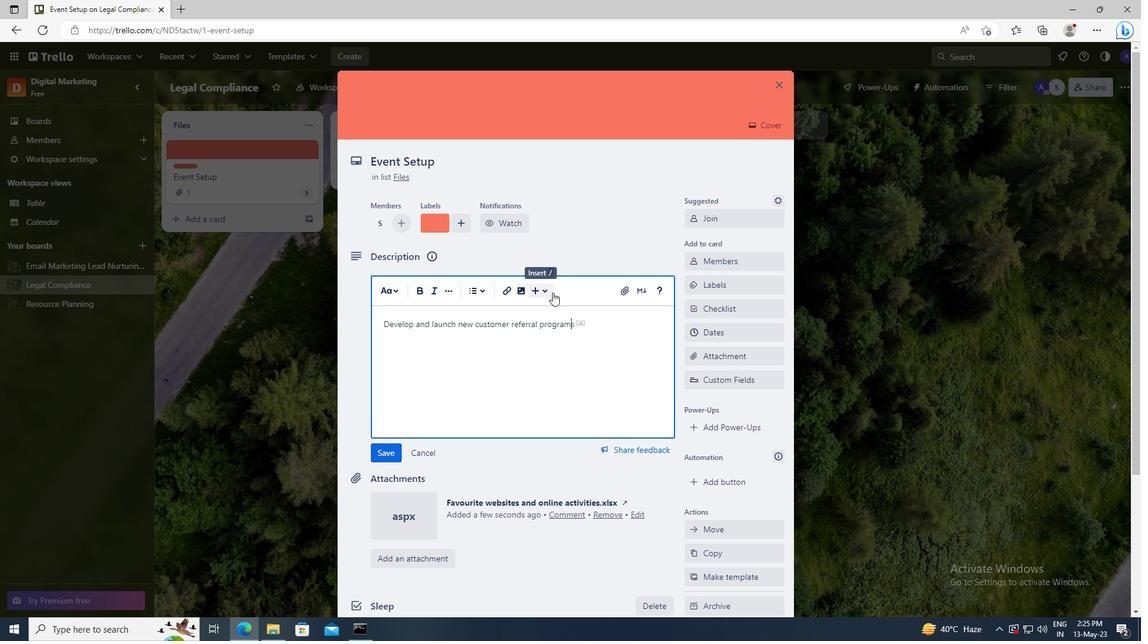 
Action: Mouse moved to (395, 362)
Screenshot: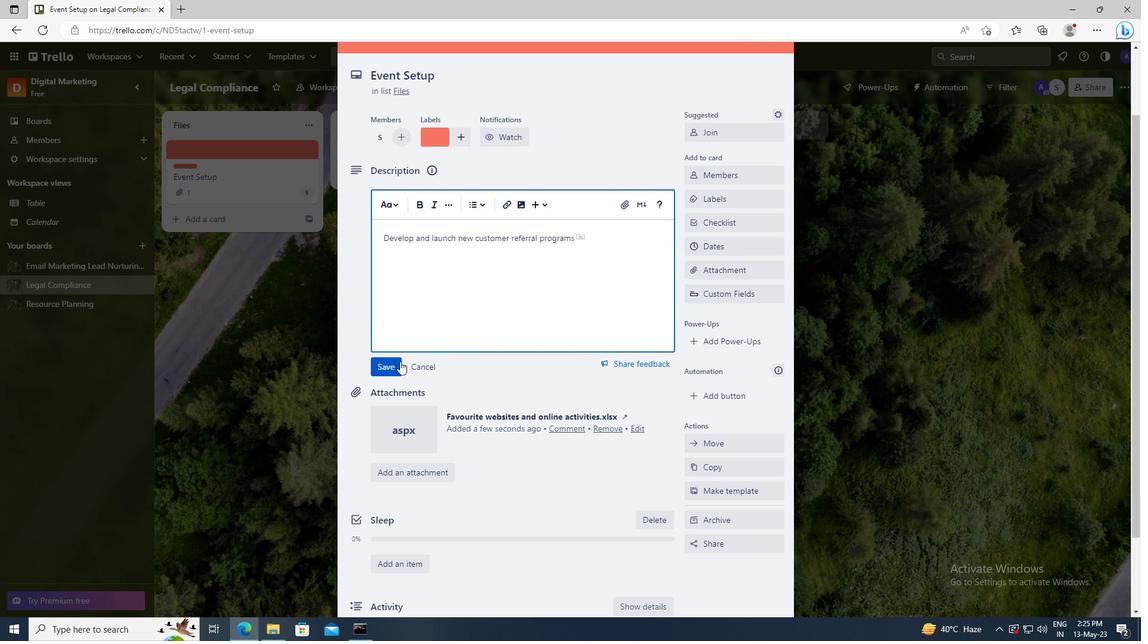 
Action: Mouse pressed left at (395, 362)
Screenshot: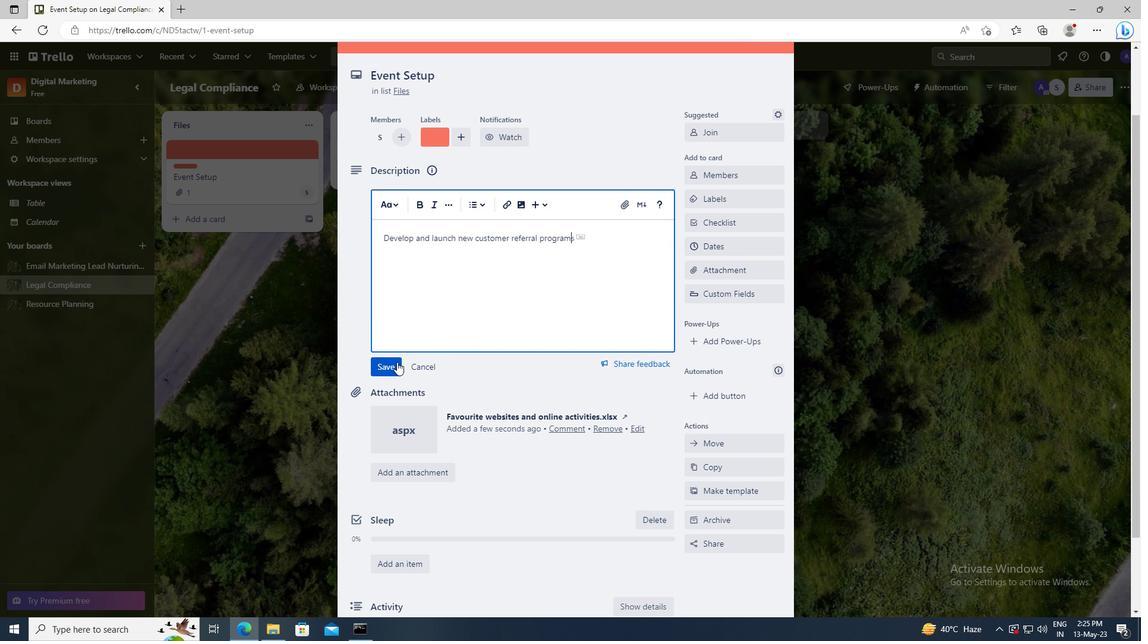 
Action: Mouse scrolled (395, 361) with delta (0, 0)
Screenshot: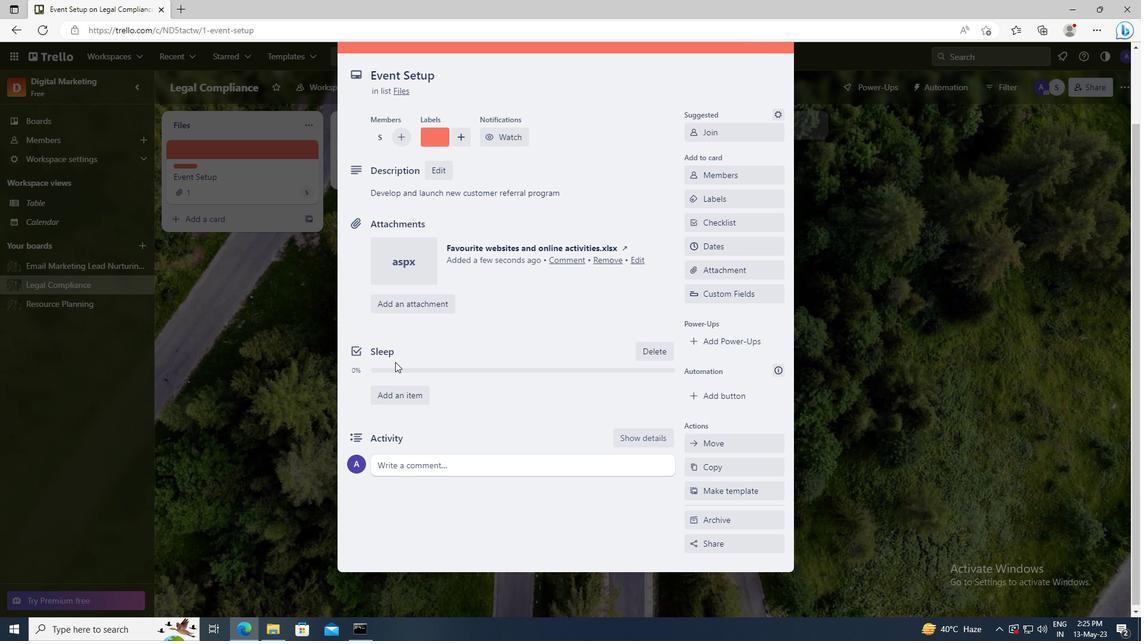 
Action: Mouse moved to (403, 463)
Screenshot: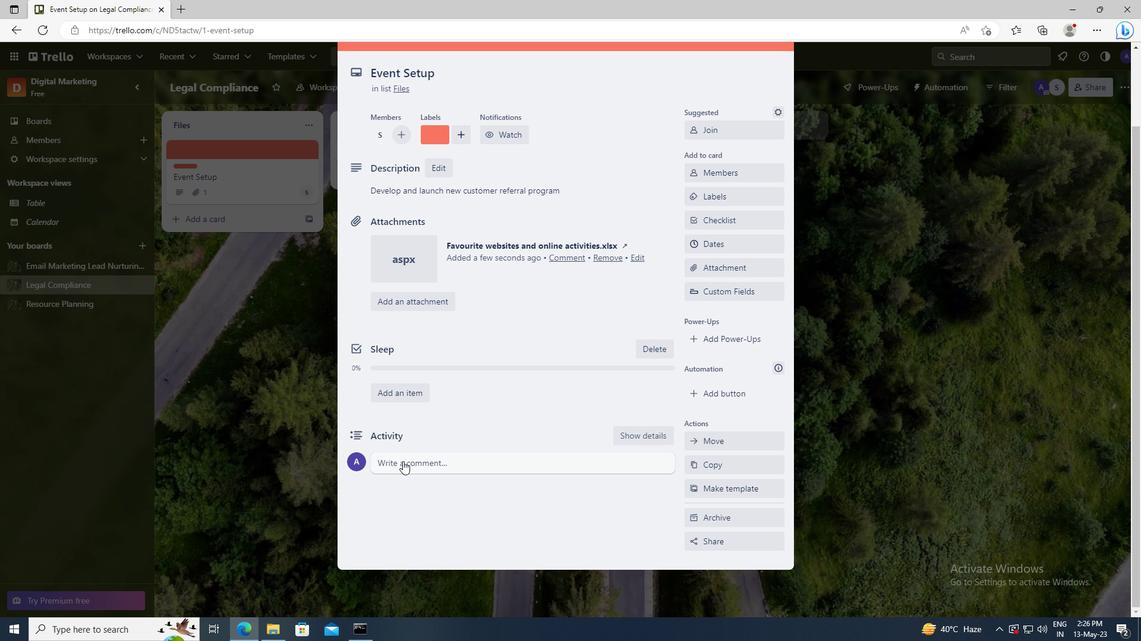 
Action: Mouse pressed left at (403, 463)
Screenshot: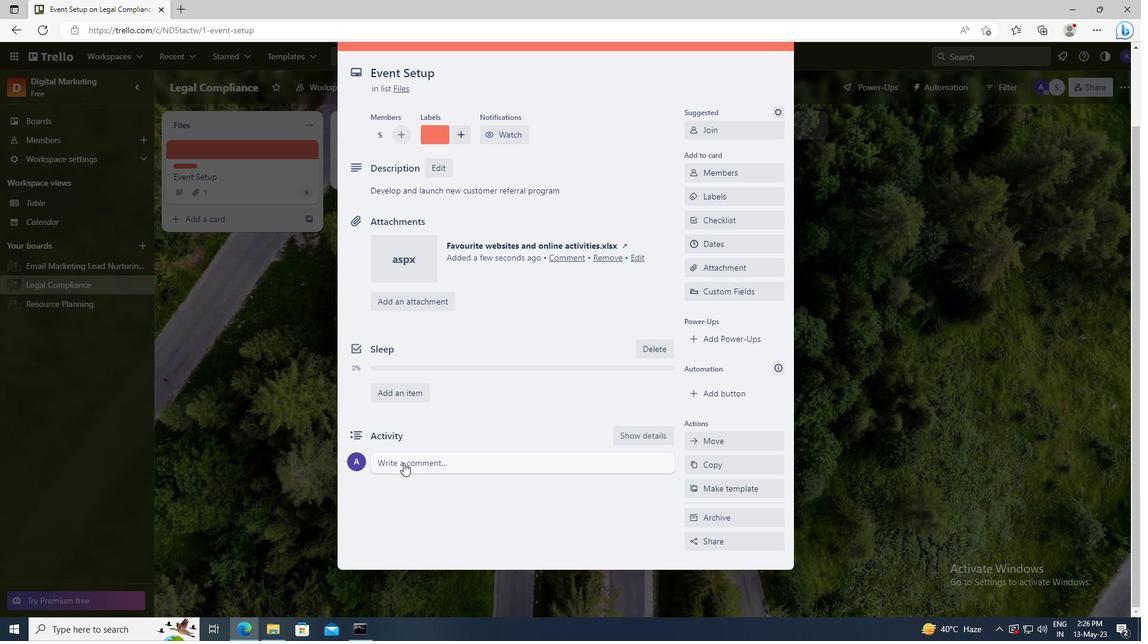 
Action: Key pressed <Key.shift>LET<Key.space>US<Key.space>APPROACH<Key.space>THIS<Key.space>TASK<Key.space>WITH<Key.space>A<Key.space>FOCUS<Key.space>ON<Key.space>QUALITY<Key.space>OVER<Key.space>QUANTITY,<Key.space>ENSURING<Key.space>THAT<Key.space>WE<Key.space>DELIVER<Key.space>A<Key.space>HIGH-QUALITY<Key.space>OUTCOME.
Screenshot: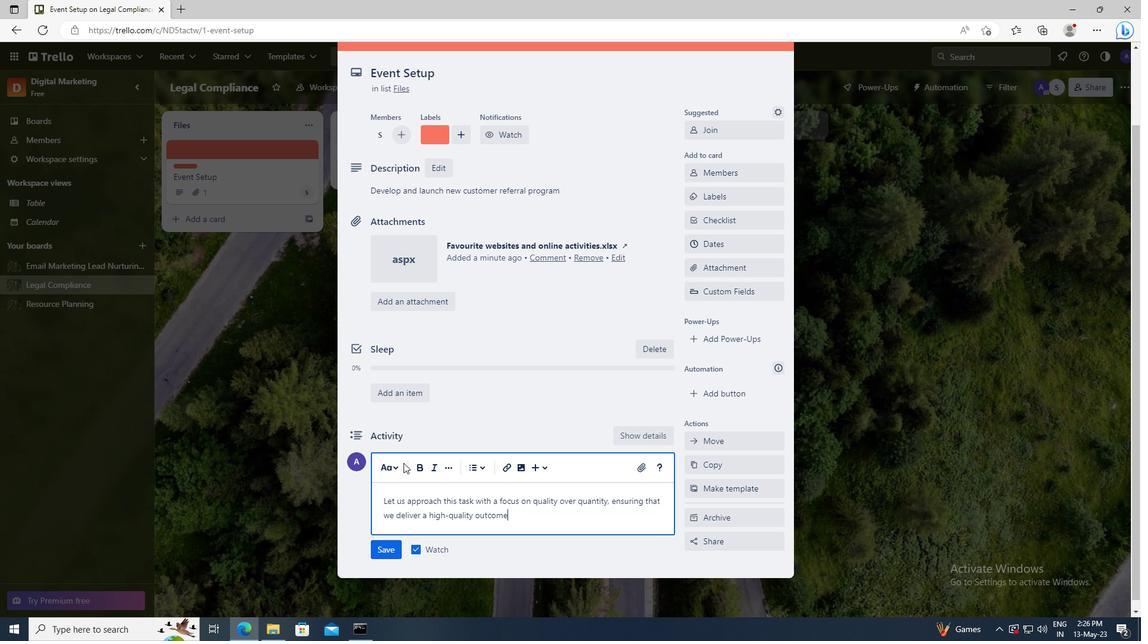 
Action: Mouse moved to (394, 548)
Screenshot: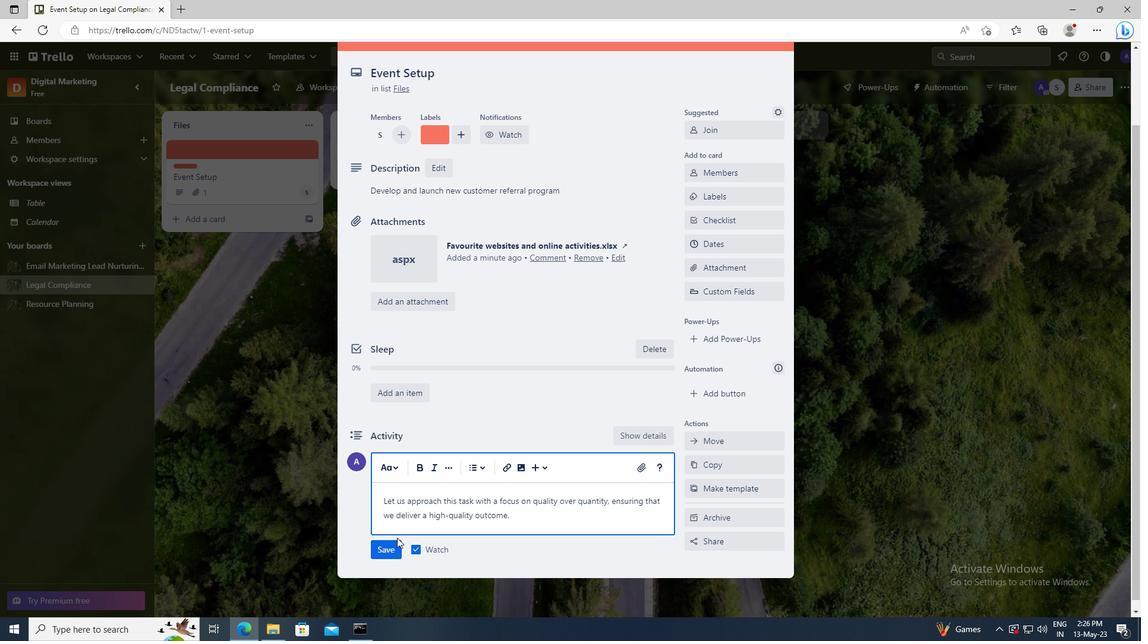 
Action: Mouse pressed left at (394, 548)
Screenshot: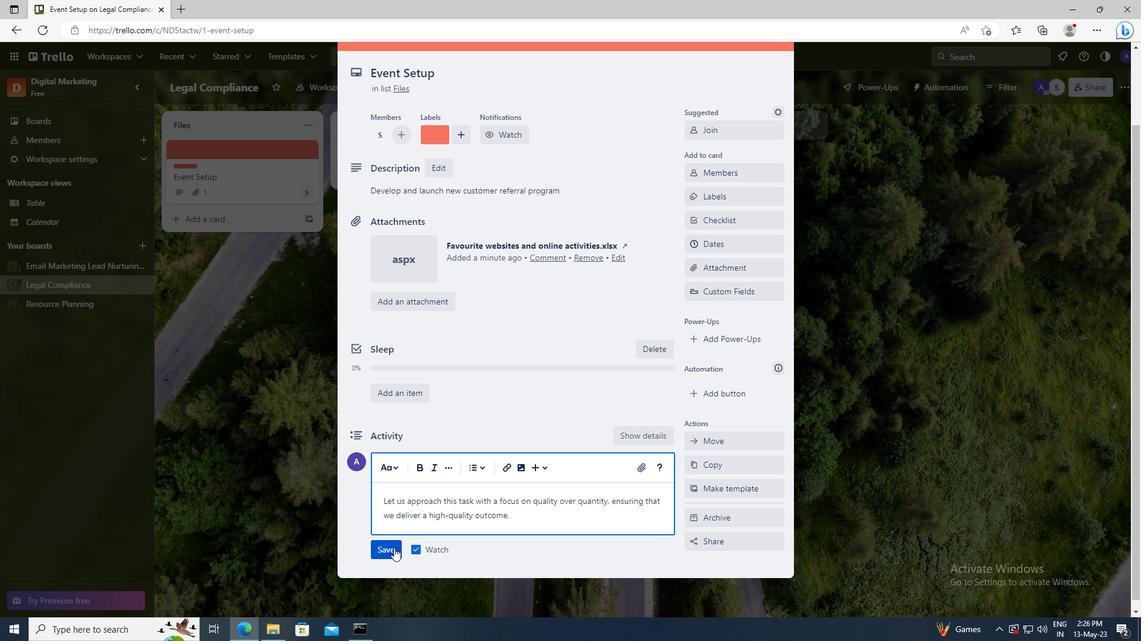 
Action: Mouse moved to (718, 239)
Screenshot: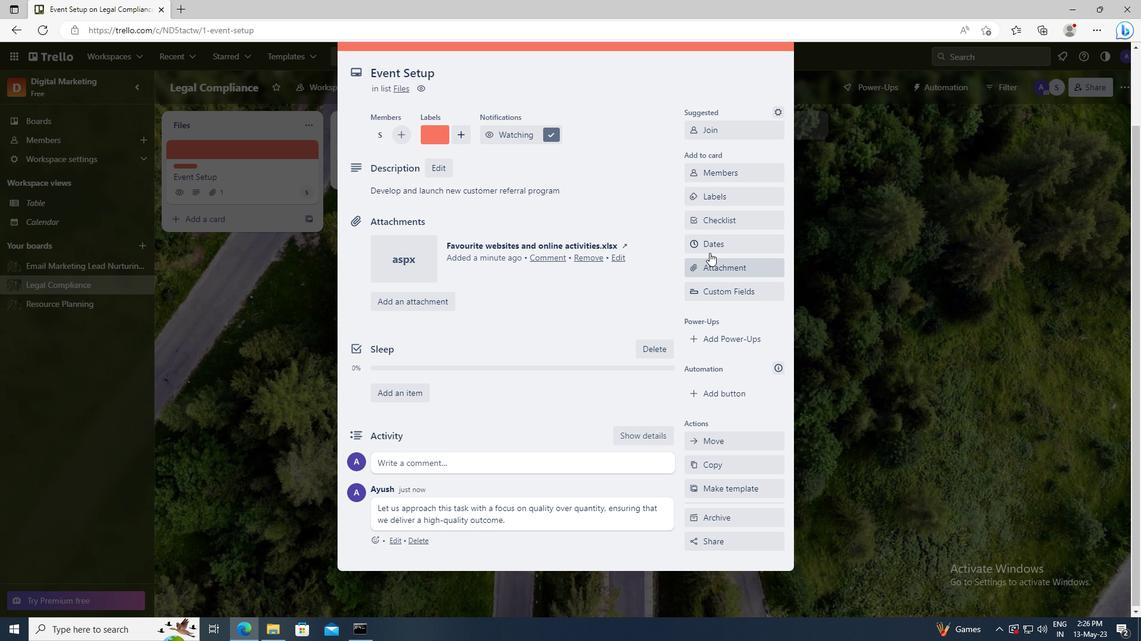 
Action: Mouse pressed left at (718, 239)
Screenshot: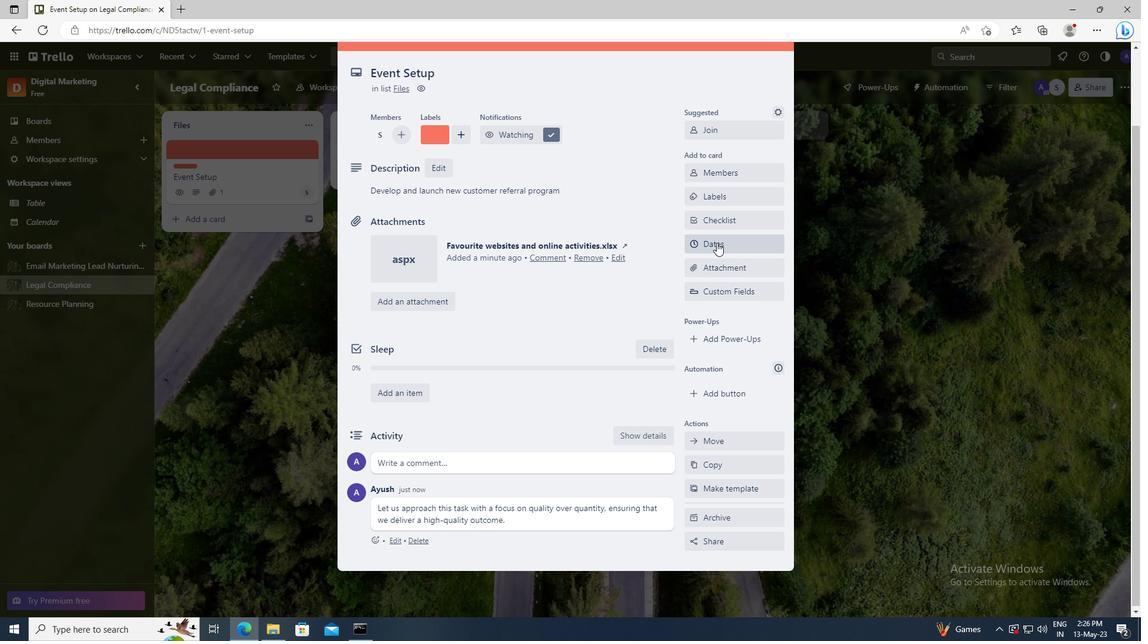 
Action: Mouse moved to (697, 302)
Screenshot: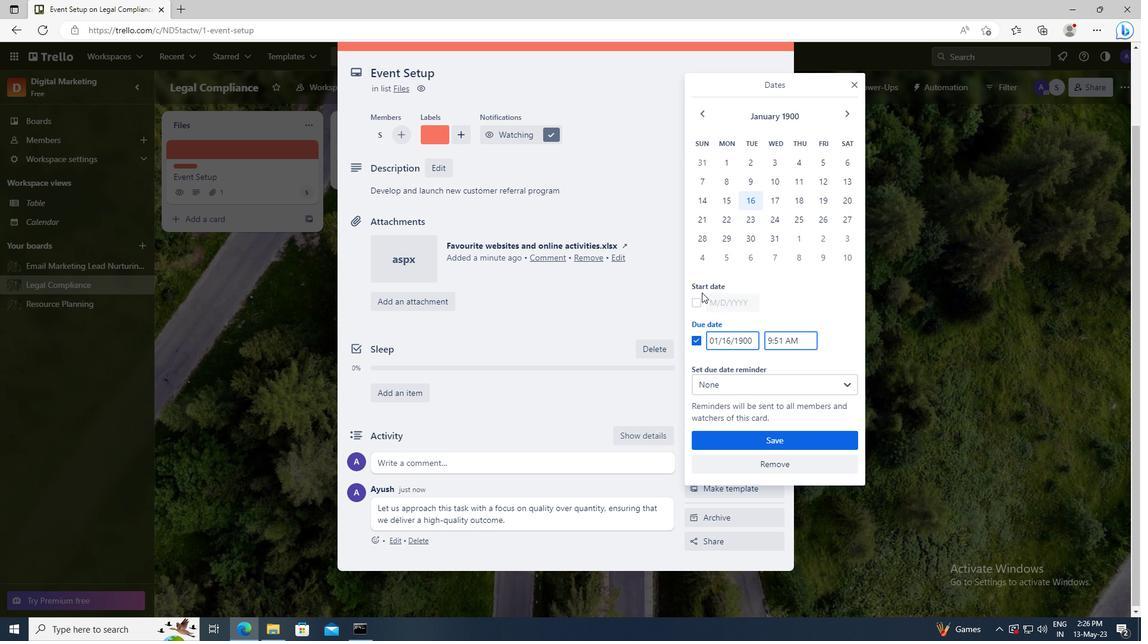 
Action: Mouse pressed left at (697, 302)
Screenshot: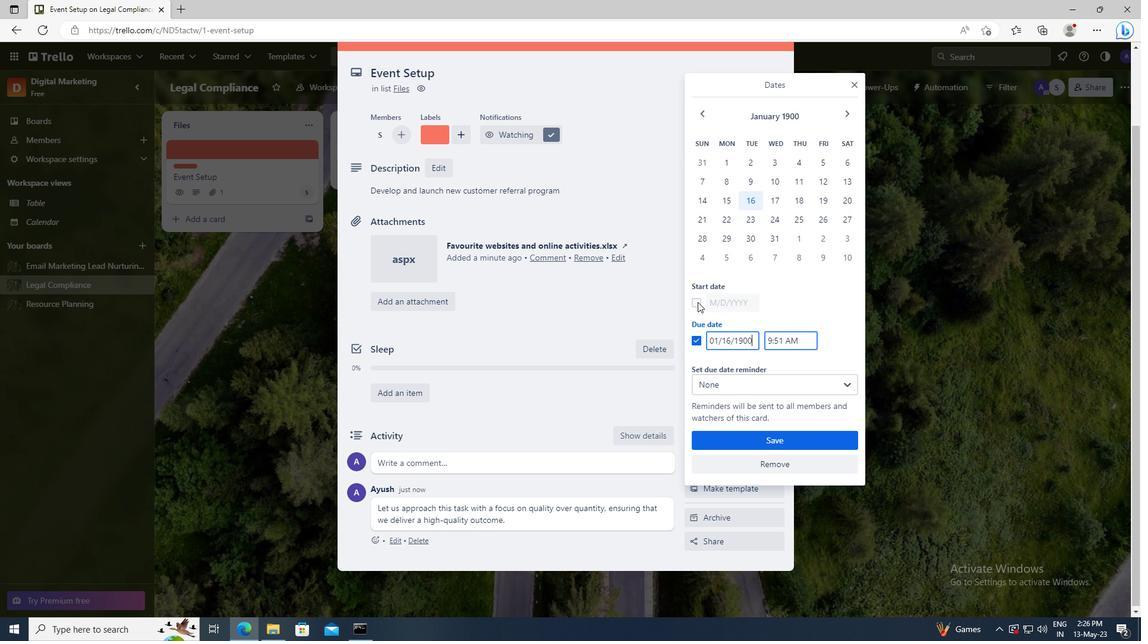 
Action: Mouse moved to (752, 302)
Screenshot: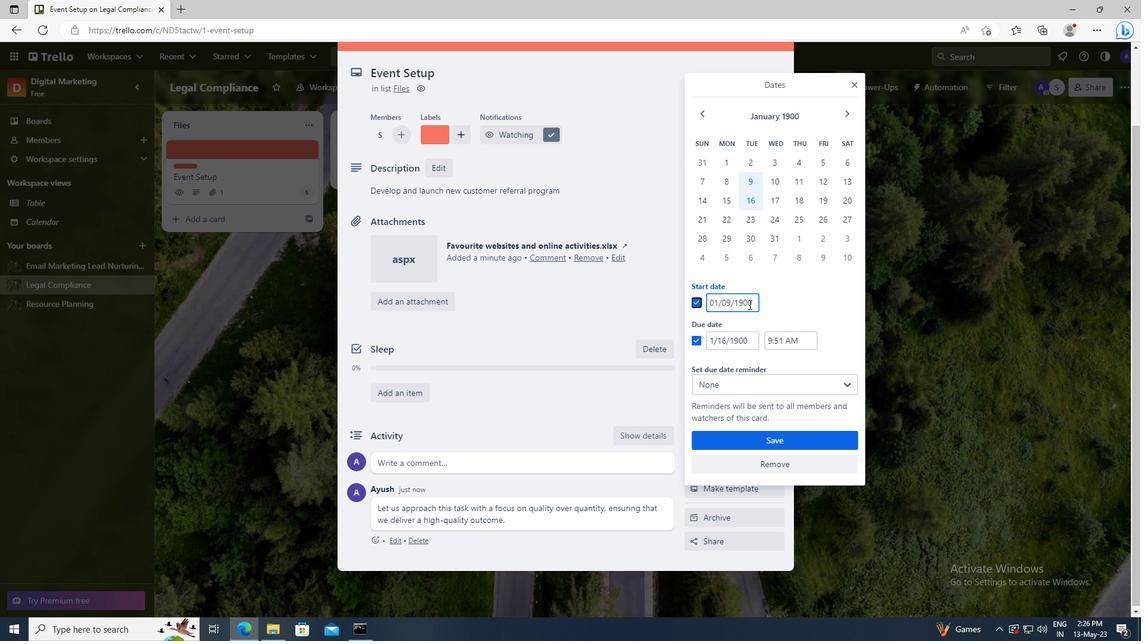 
Action: Mouse pressed left at (752, 302)
Screenshot: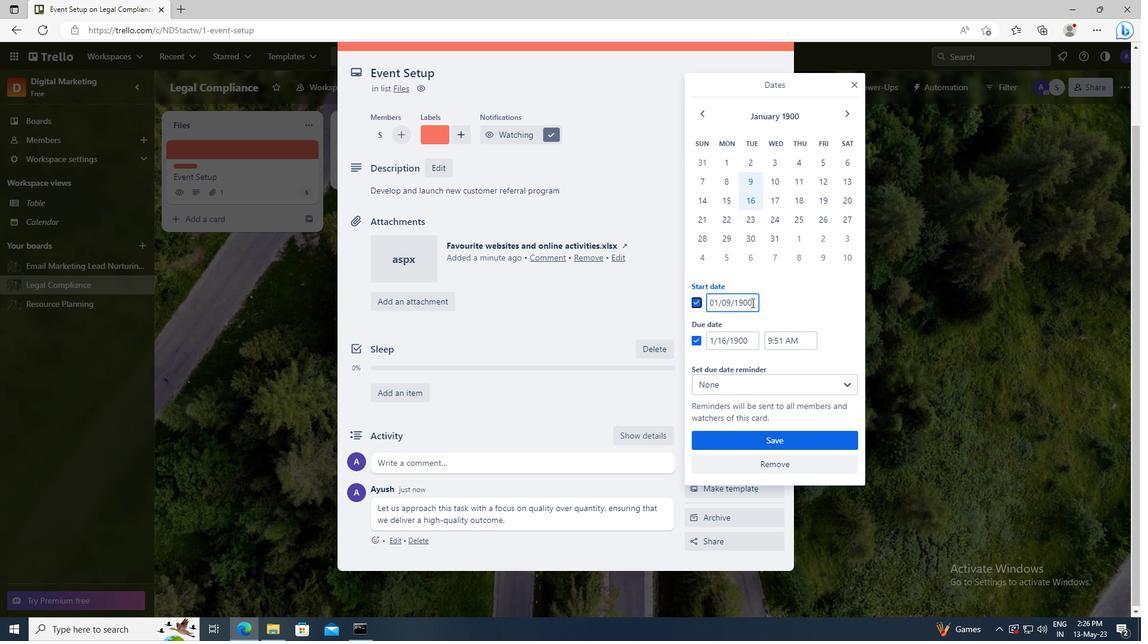 
Action: Key pressed <Key.left><Key.left><Key.left><Key.left><Key.left><Key.backspace>1
Screenshot: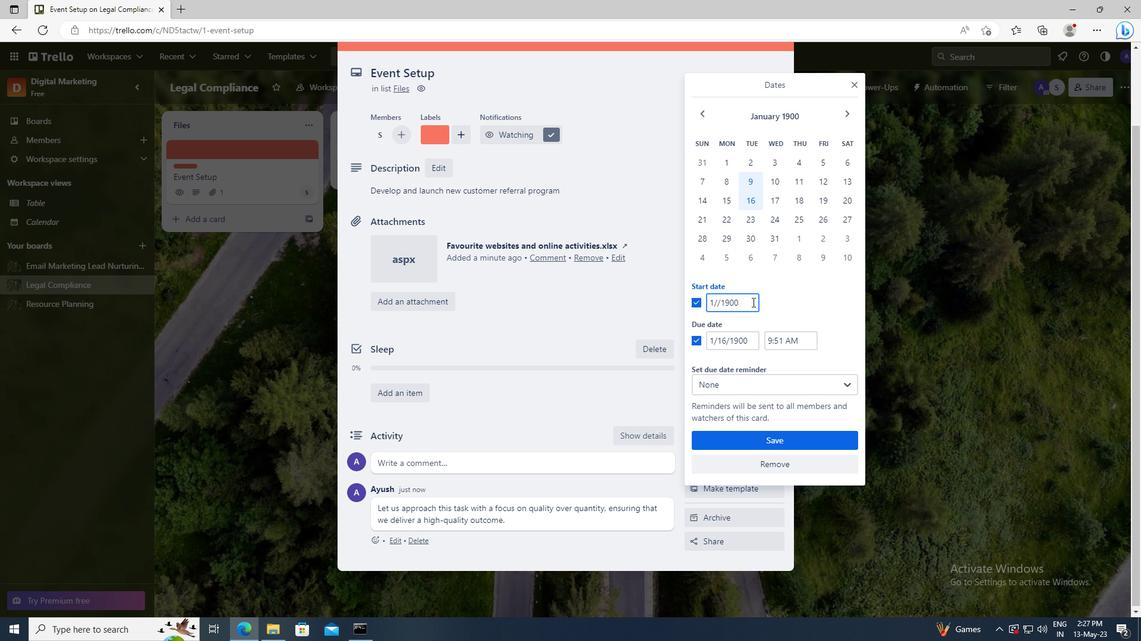
Action: Mouse moved to (755, 337)
Screenshot: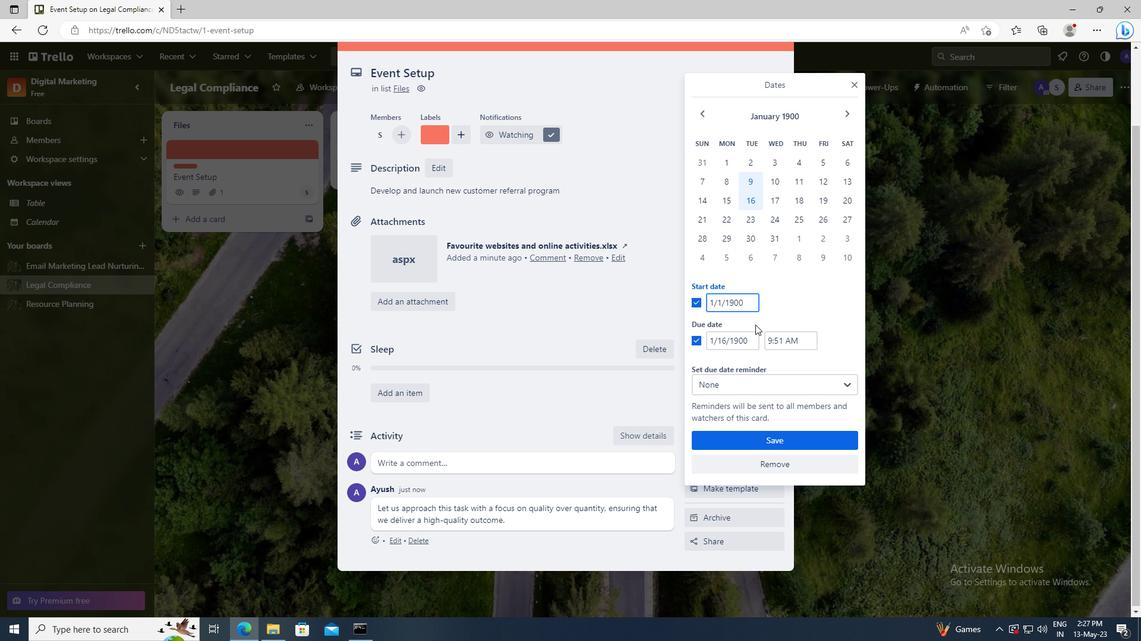 
Action: Mouse pressed left at (755, 337)
Screenshot: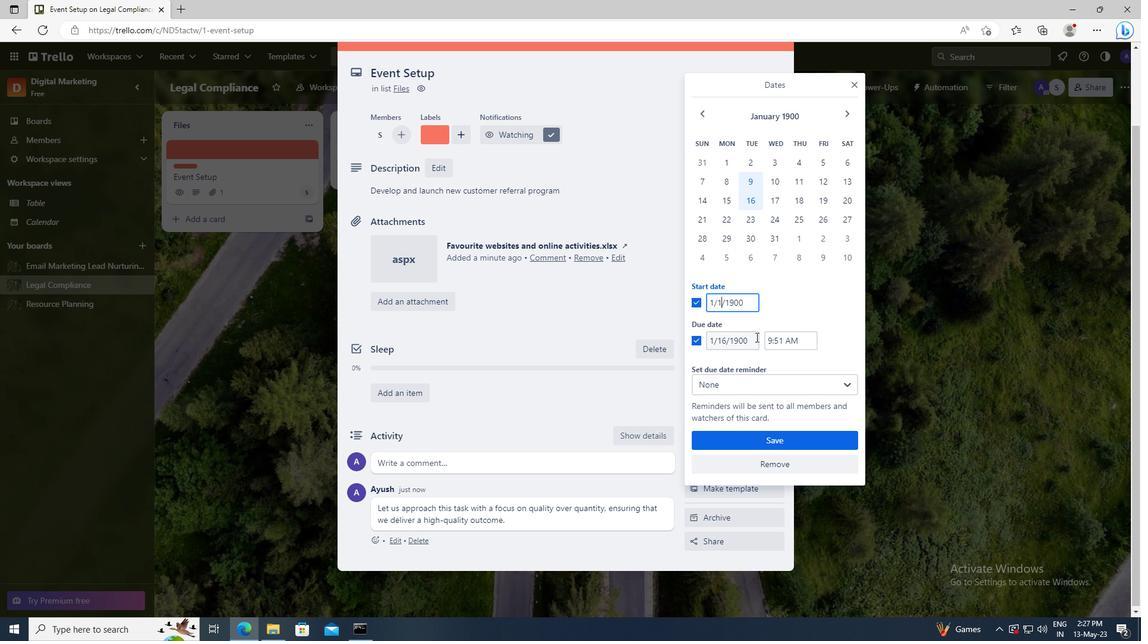 
Action: Key pressed <Key.left><Key.left><Key.left><Key.left><Key.left>
Screenshot: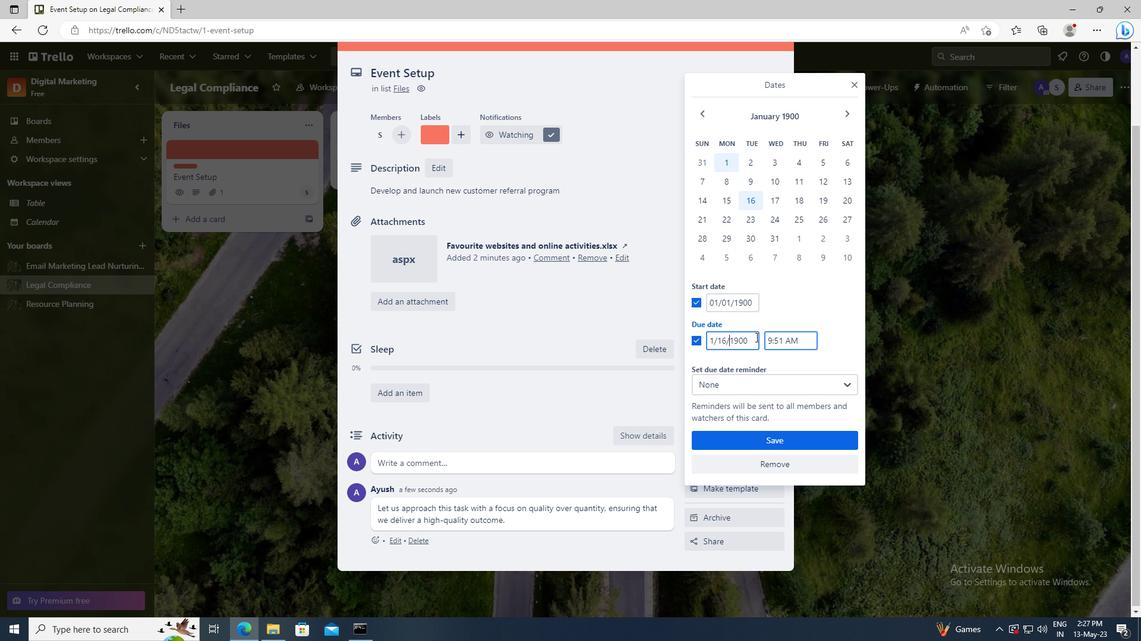 
Action: Mouse moved to (756, 338)
Screenshot: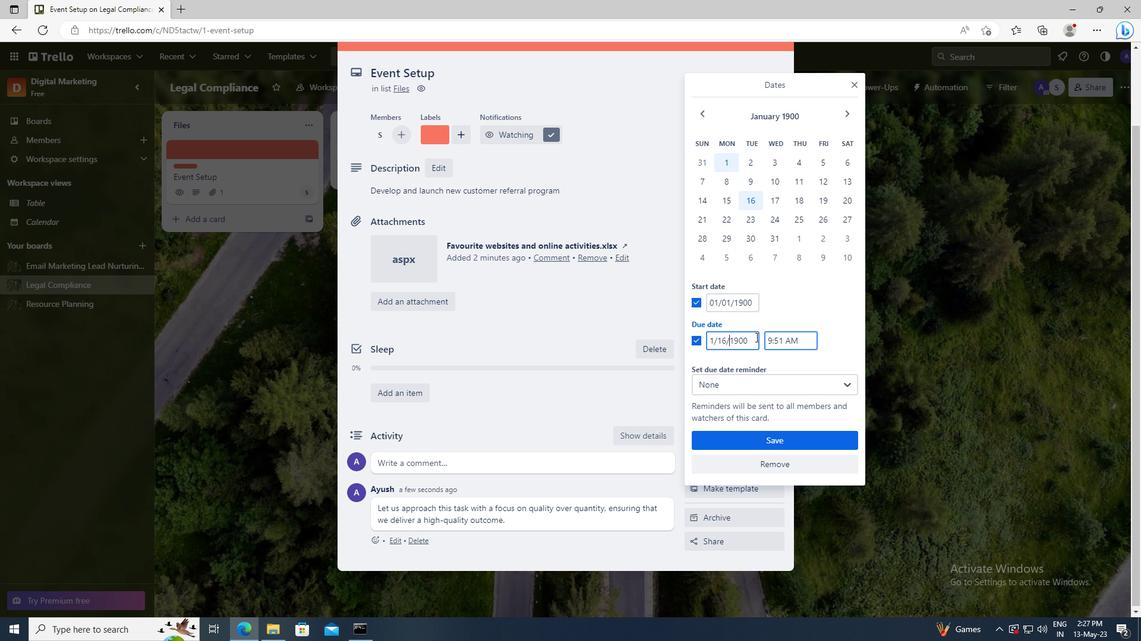 
Action: Key pressed <Key.backspace><Key.backspace>8
Screenshot: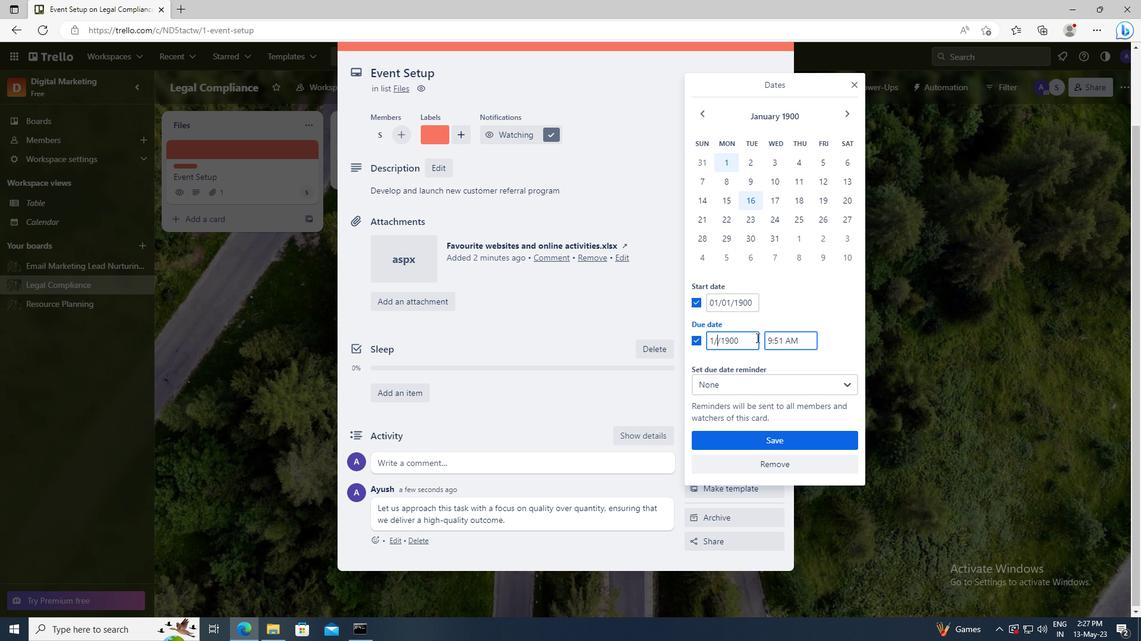 
Action: Mouse moved to (764, 433)
Screenshot: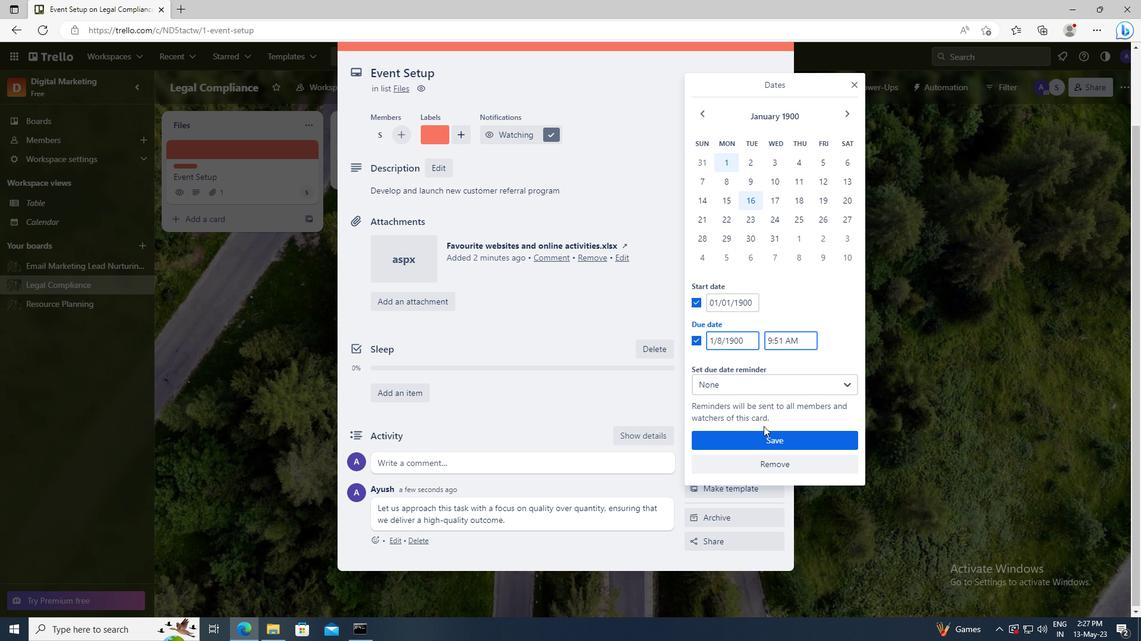 
Action: Mouse pressed left at (764, 433)
Screenshot: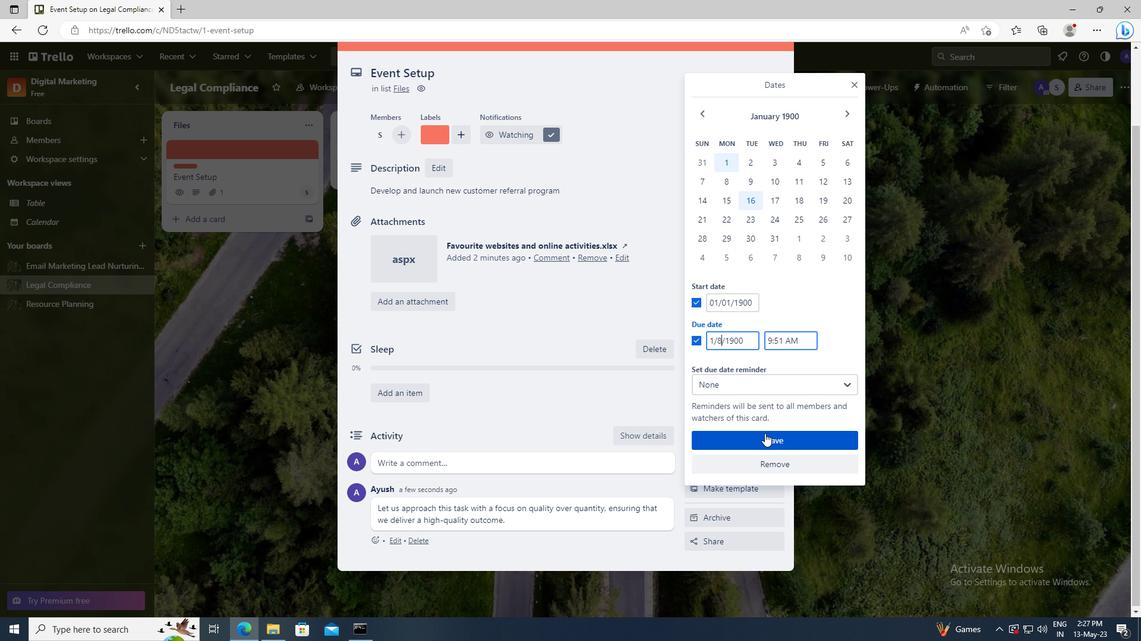 
